 Task: Create a due date automation trigger when advanced on, on the monday of the week before a card is due add fields with custom field "Resume" set to a number lower or equal to 1 and greater or equal to 10 at 11:00 AM.
Action: Mouse moved to (901, 275)
Screenshot: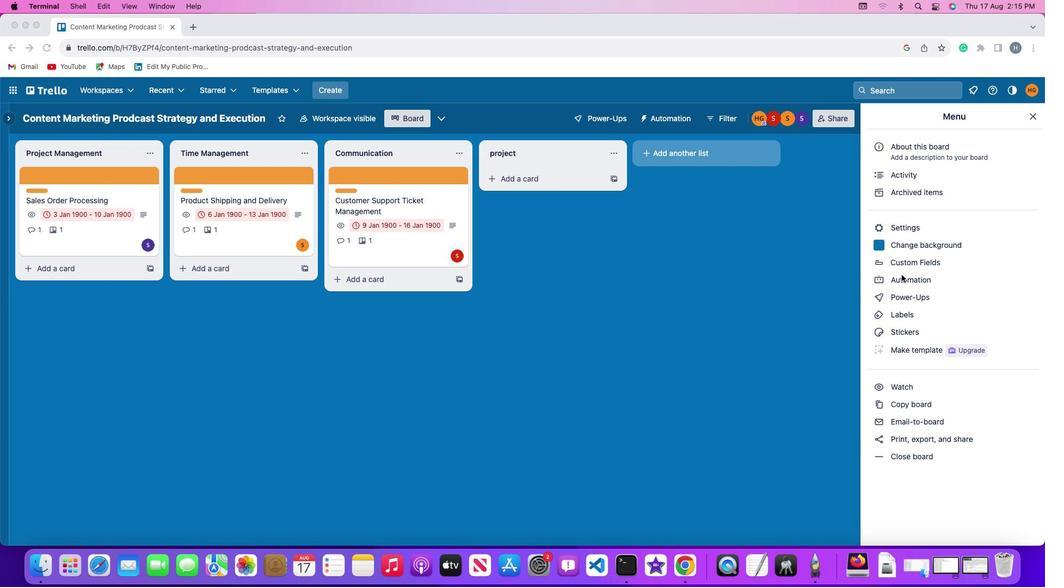 
Action: Mouse pressed left at (901, 275)
Screenshot: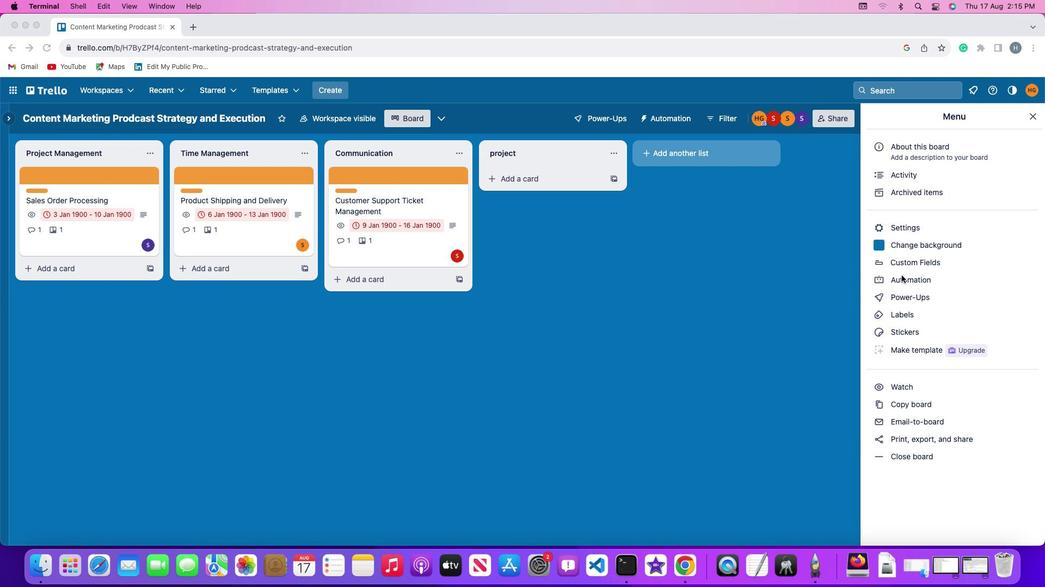 
Action: Mouse pressed left at (901, 275)
Screenshot: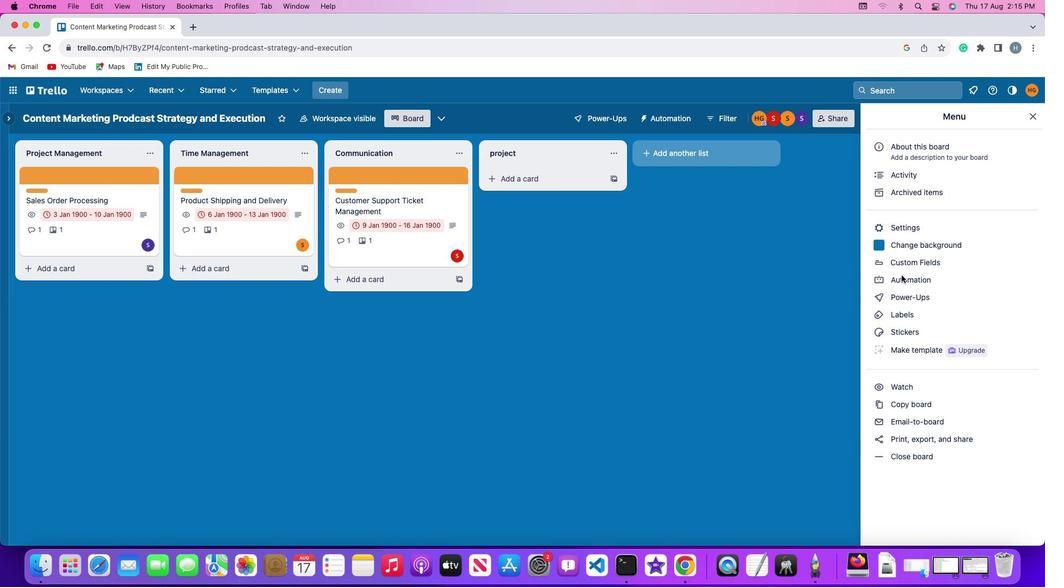 
Action: Mouse moved to (62, 255)
Screenshot: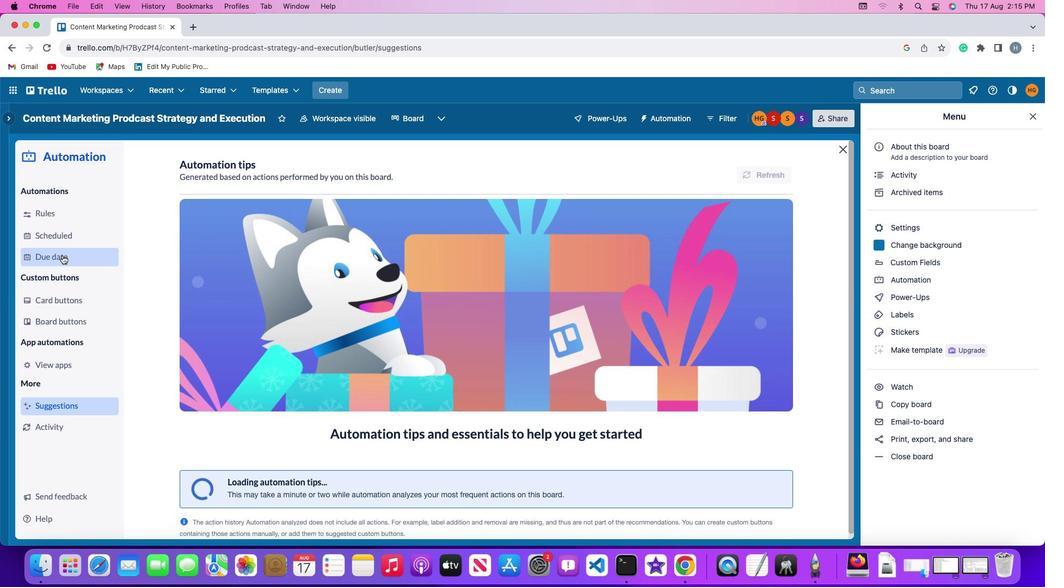 
Action: Mouse pressed left at (62, 255)
Screenshot: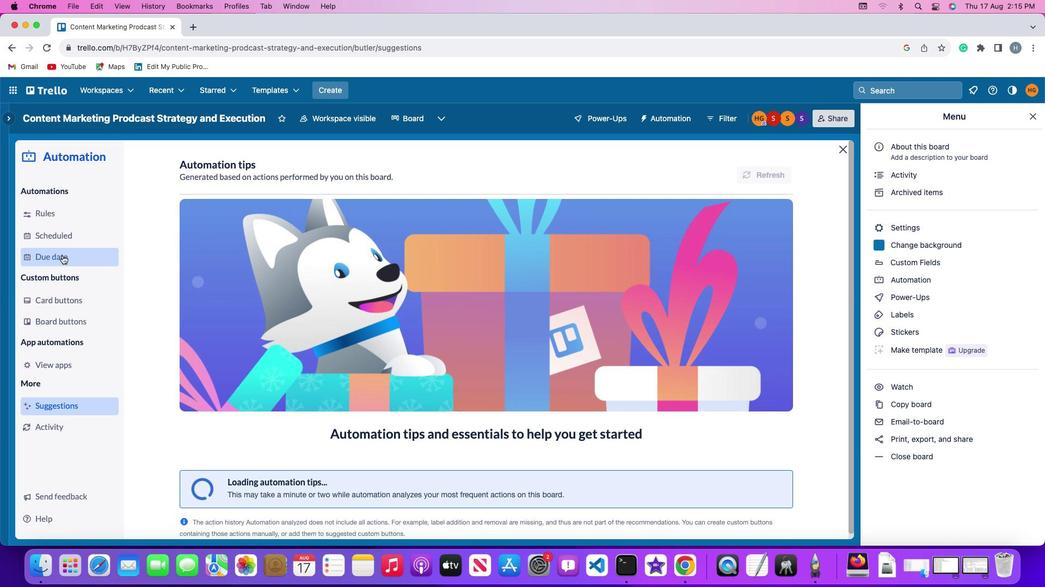 
Action: Mouse moved to (727, 166)
Screenshot: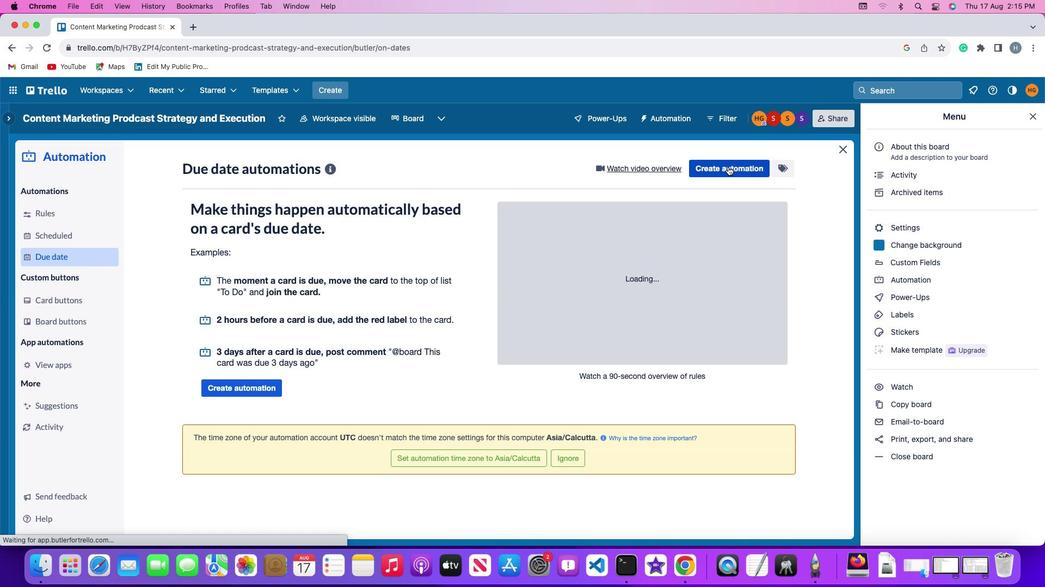 
Action: Mouse pressed left at (727, 166)
Screenshot: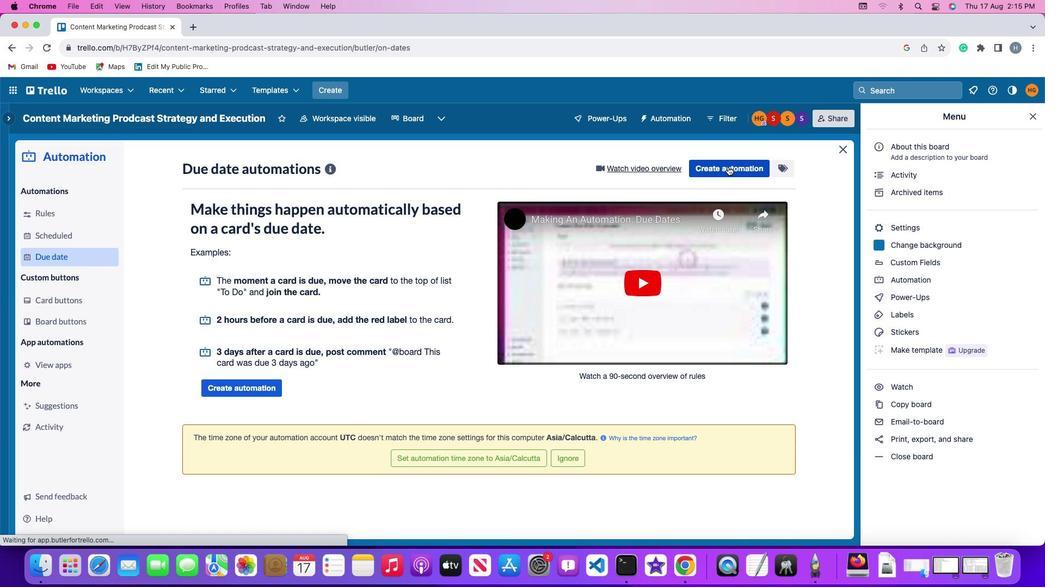 
Action: Mouse moved to (215, 275)
Screenshot: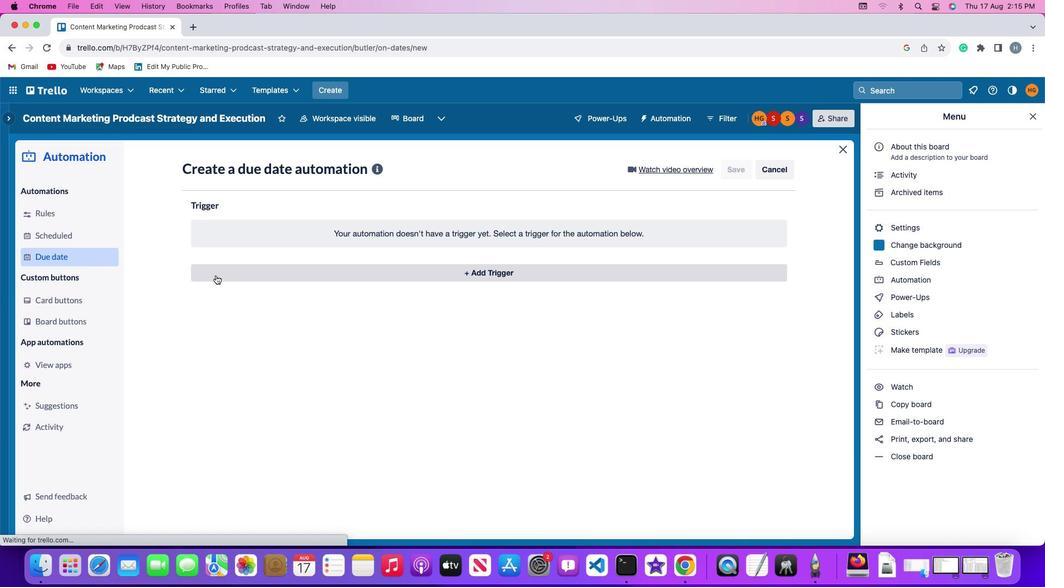 
Action: Mouse pressed left at (215, 275)
Screenshot: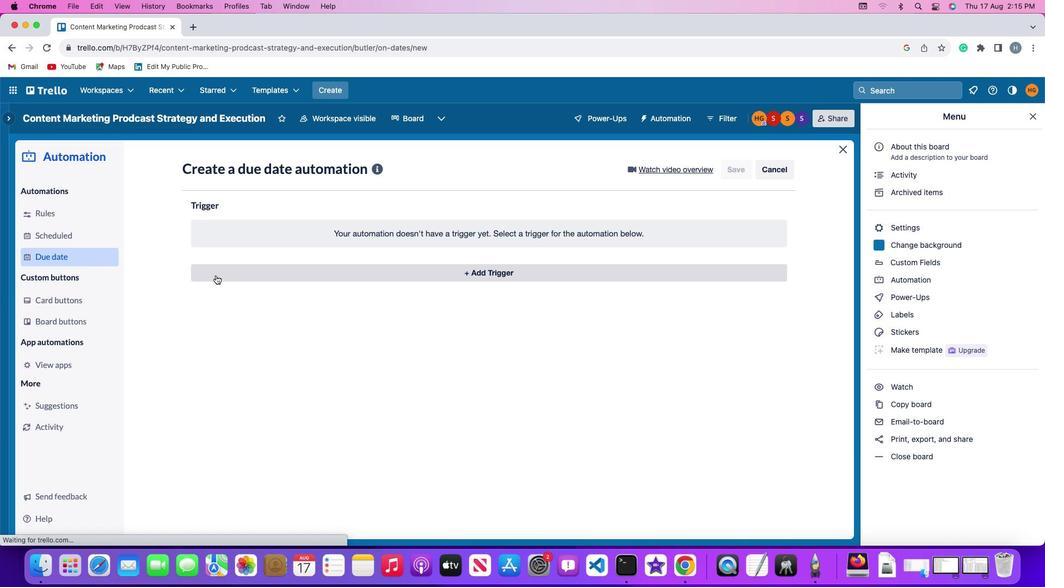
Action: Mouse moved to (240, 471)
Screenshot: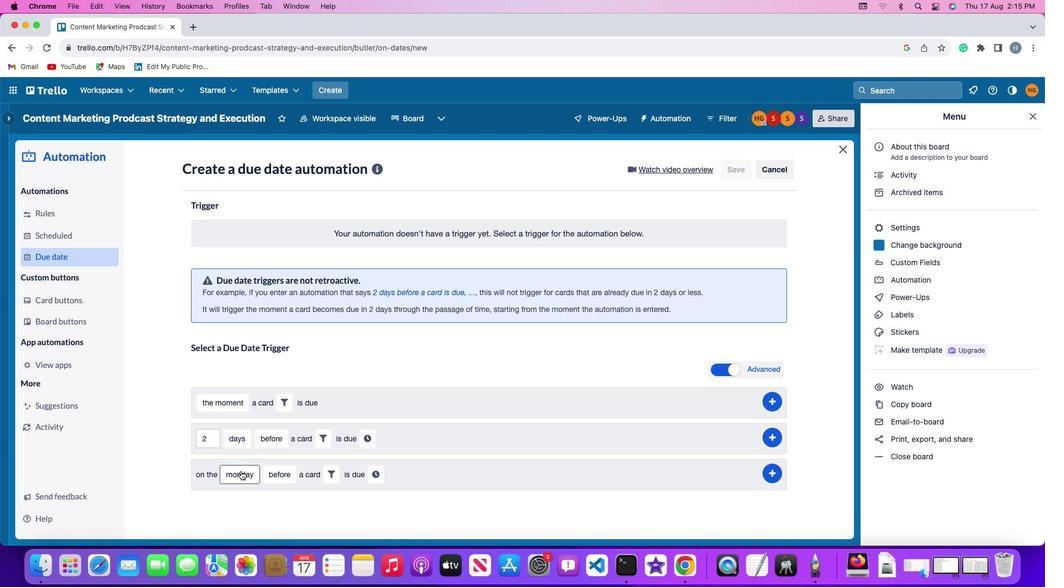 
Action: Mouse pressed left at (240, 471)
Screenshot: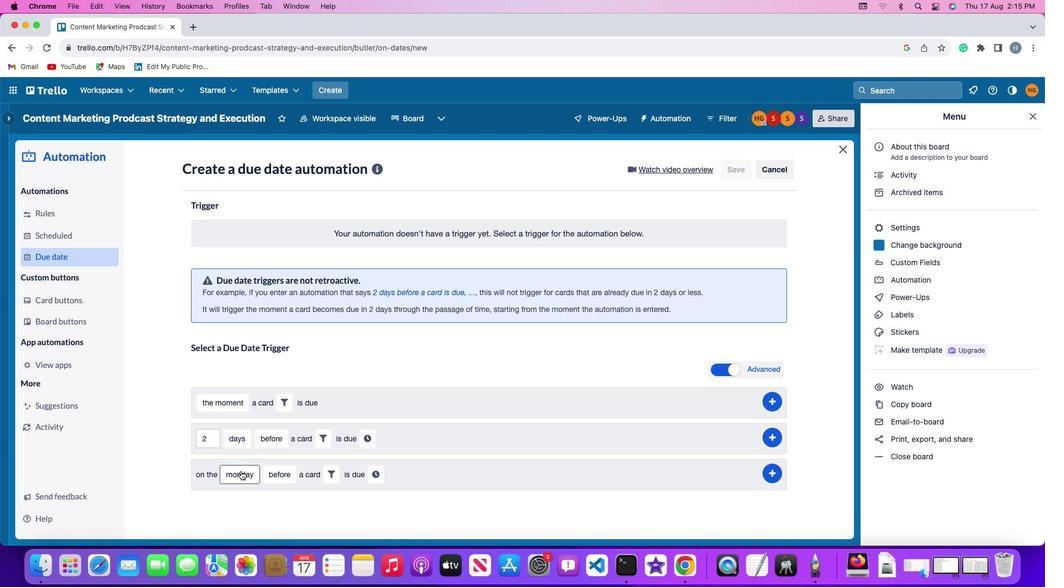 
Action: Mouse moved to (256, 322)
Screenshot: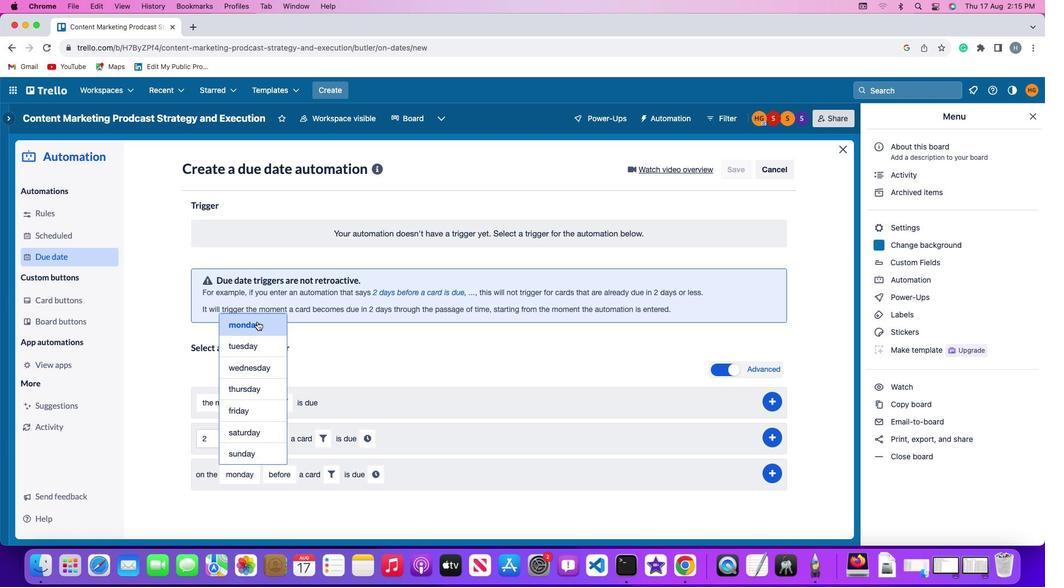 
Action: Mouse pressed left at (256, 322)
Screenshot: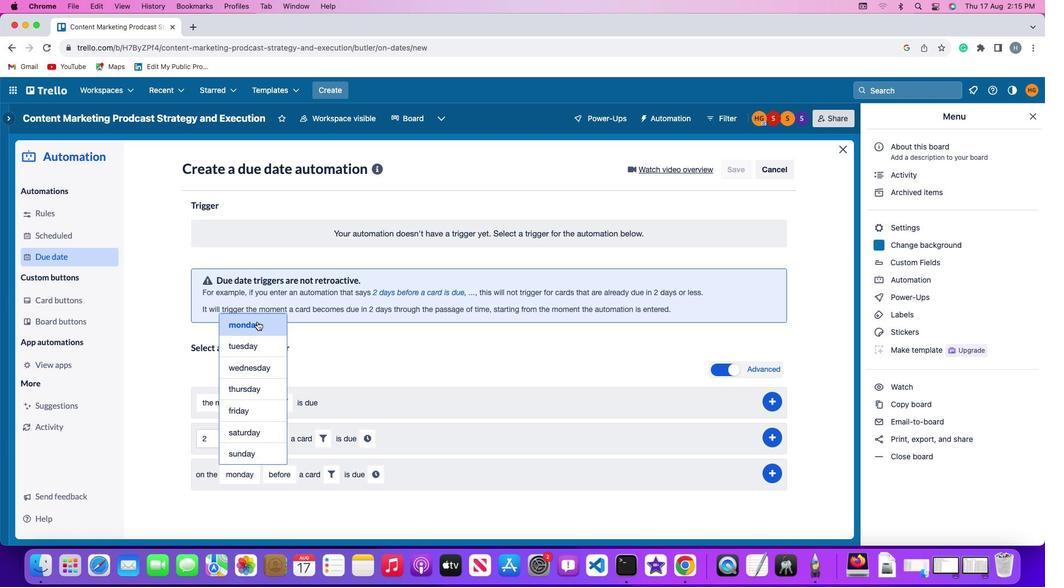 
Action: Mouse moved to (277, 476)
Screenshot: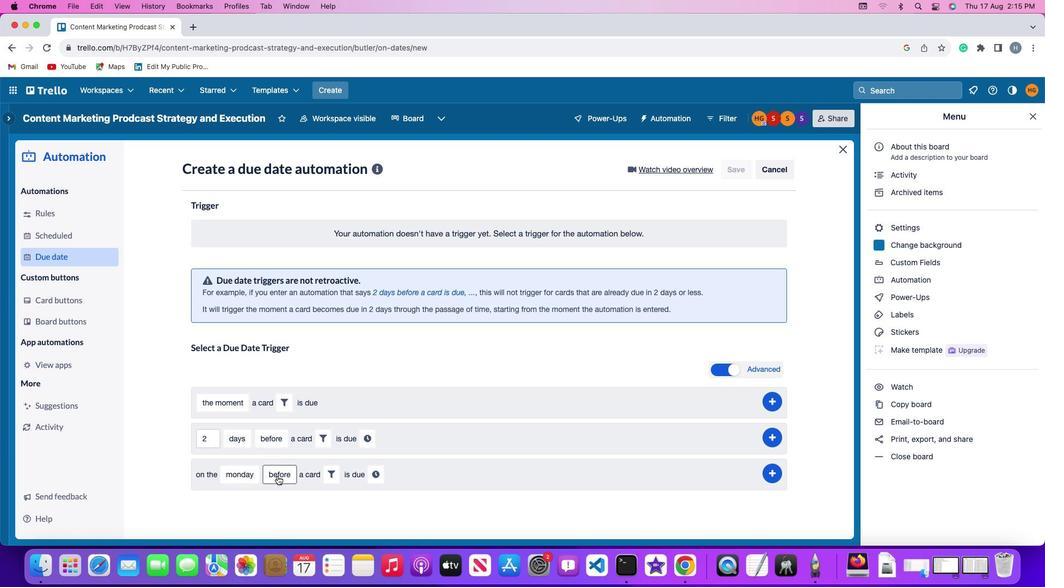 
Action: Mouse pressed left at (277, 476)
Screenshot: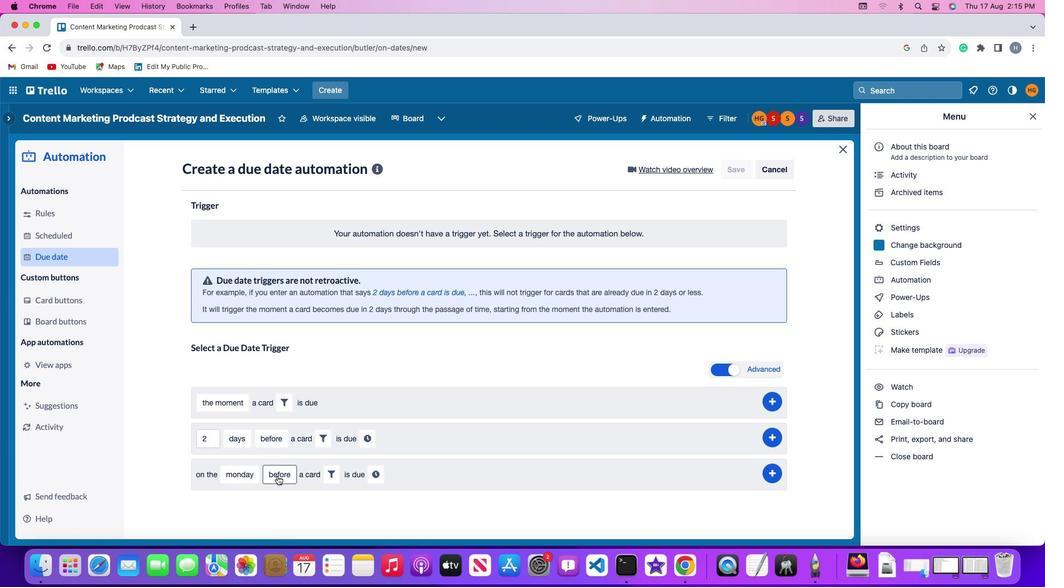 
Action: Mouse moved to (287, 451)
Screenshot: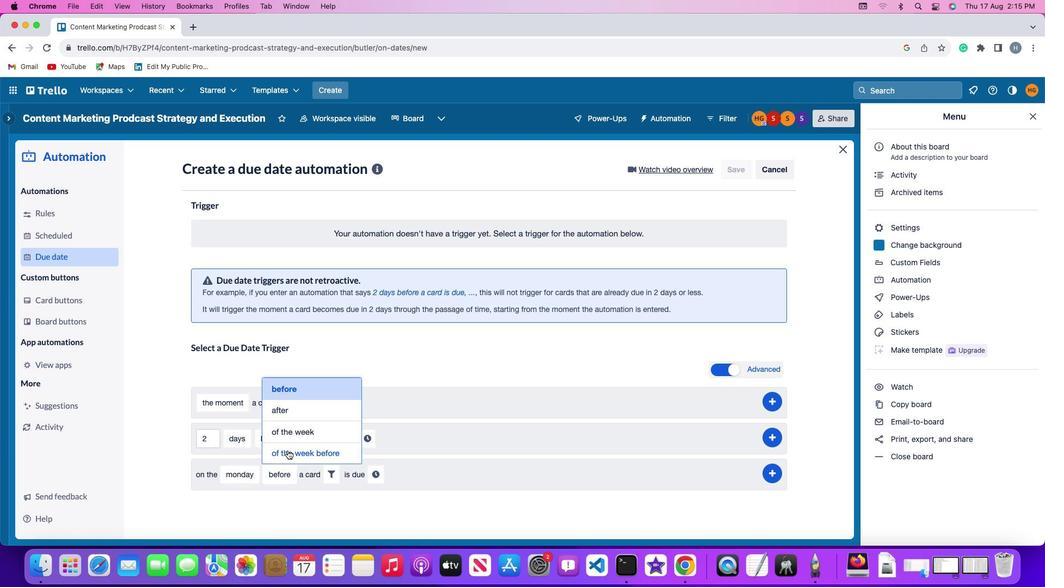 
Action: Mouse pressed left at (287, 451)
Screenshot: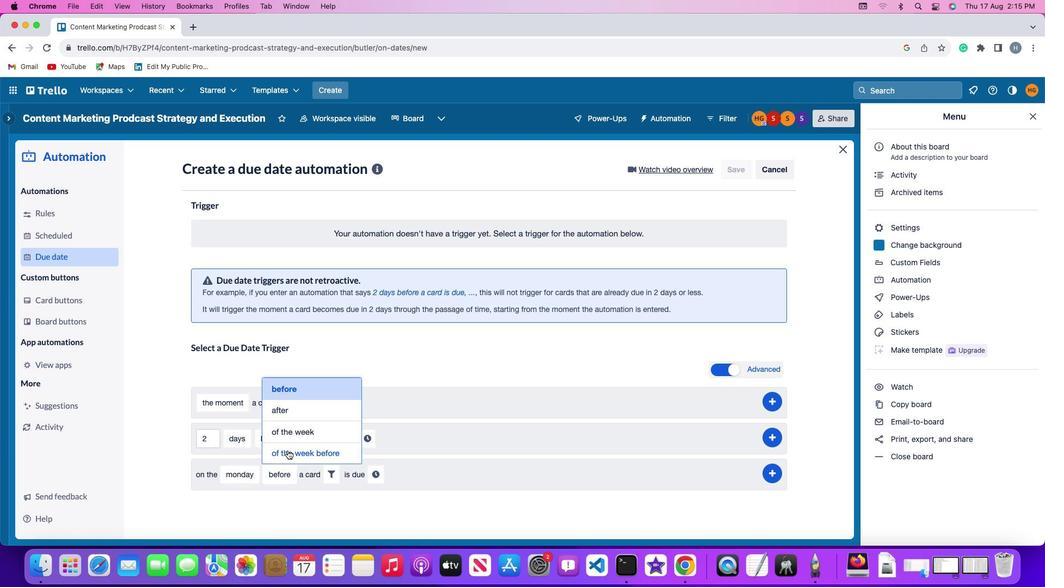 
Action: Mouse moved to (384, 475)
Screenshot: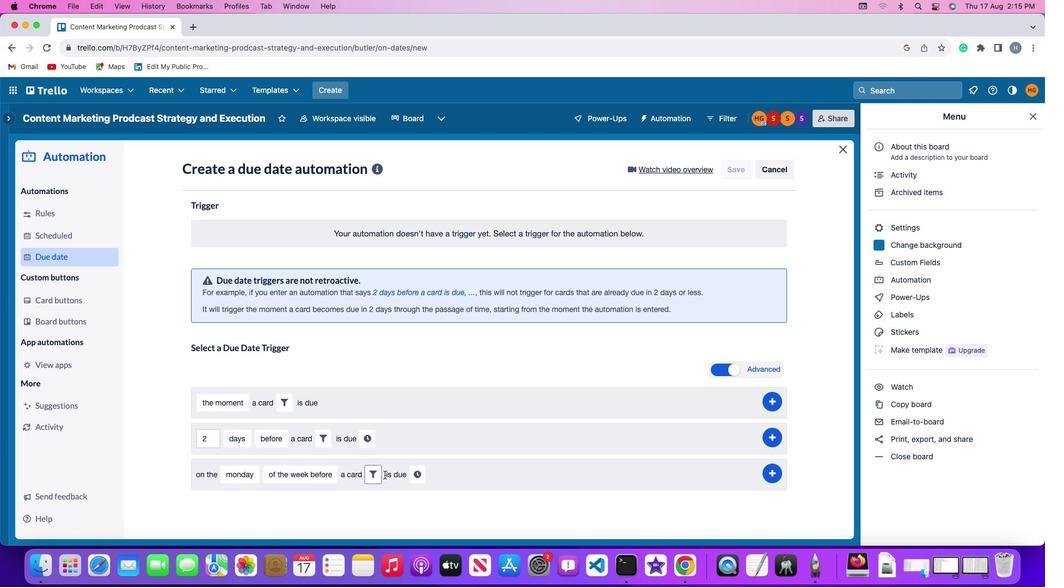 
Action: Mouse pressed left at (384, 475)
Screenshot: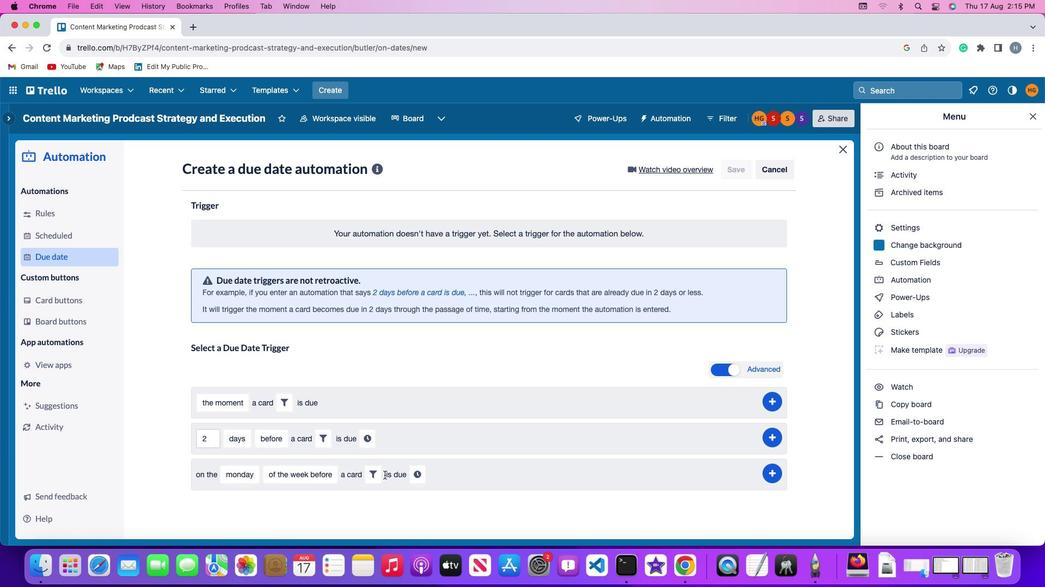 
Action: Mouse moved to (373, 476)
Screenshot: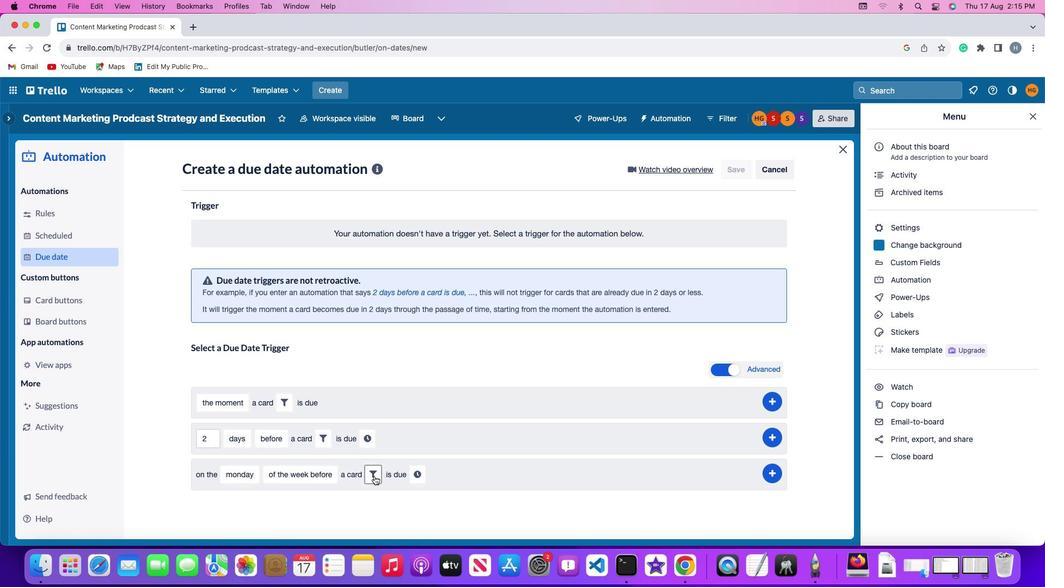 
Action: Mouse pressed left at (373, 476)
Screenshot: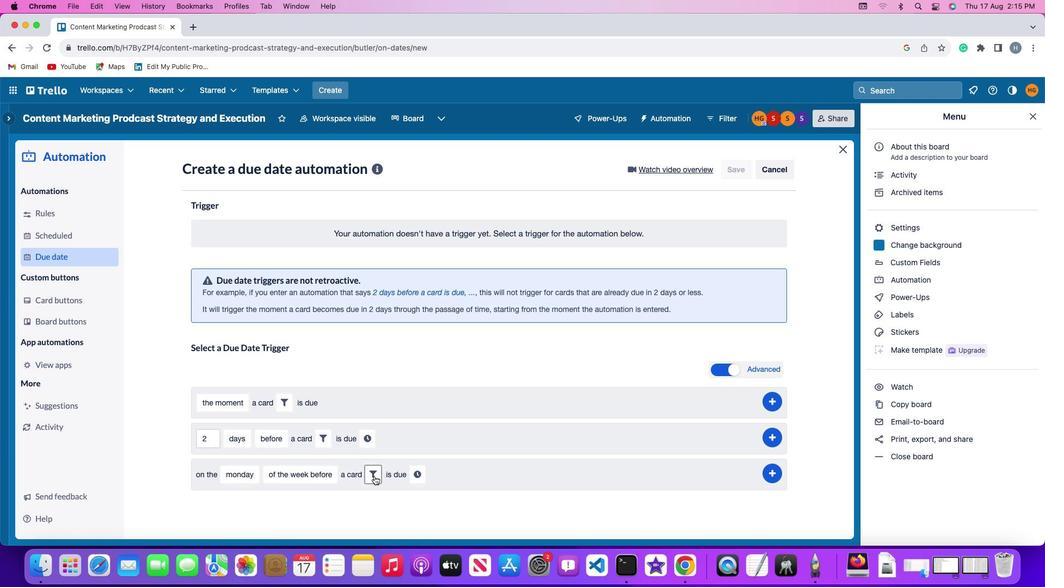 
Action: Mouse moved to (556, 504)
Screenshot: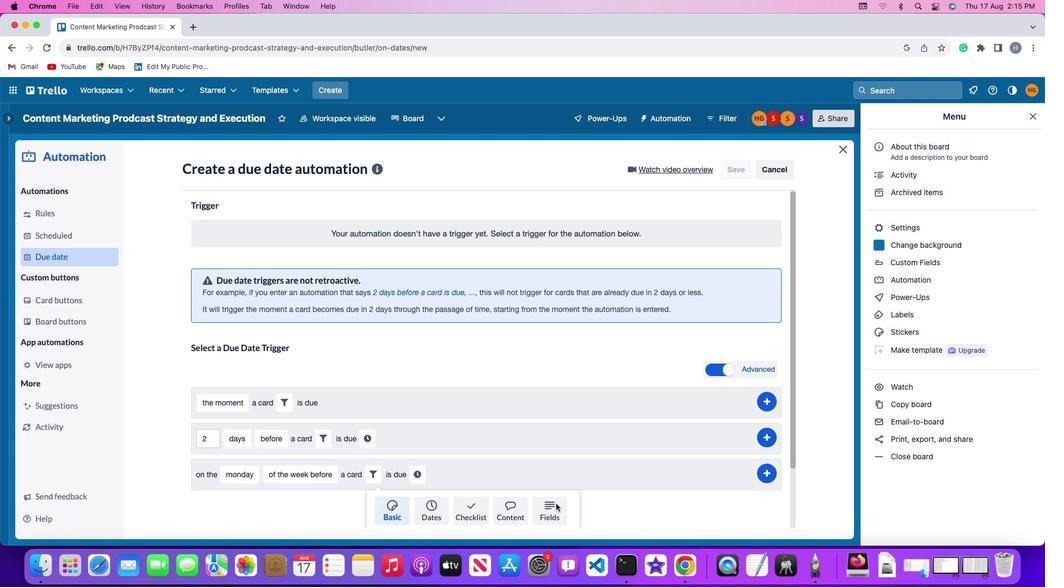 
Action: Mouse pressed left at (556, 504)
Screenshot: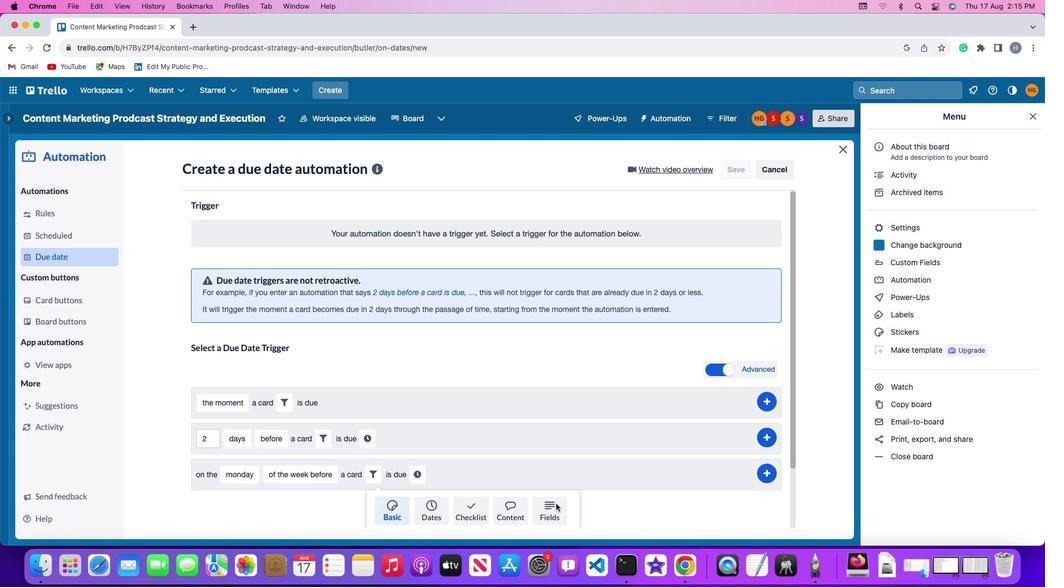 
Action: Mouse moved to (311, 498)
Screenshot: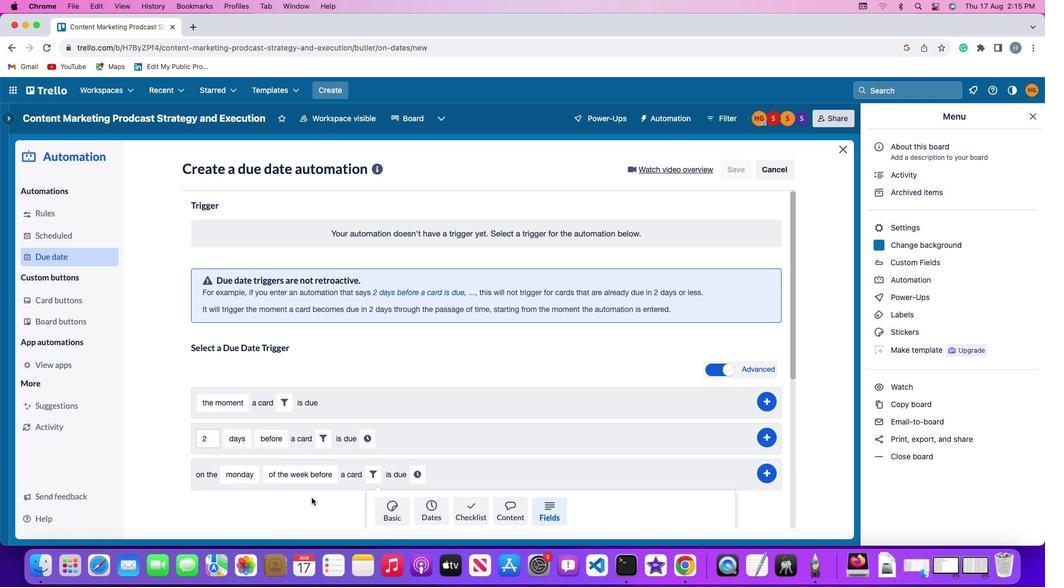 
Action: Mouse scrolled (311, 498) with delta (0, 0)
Screenshot: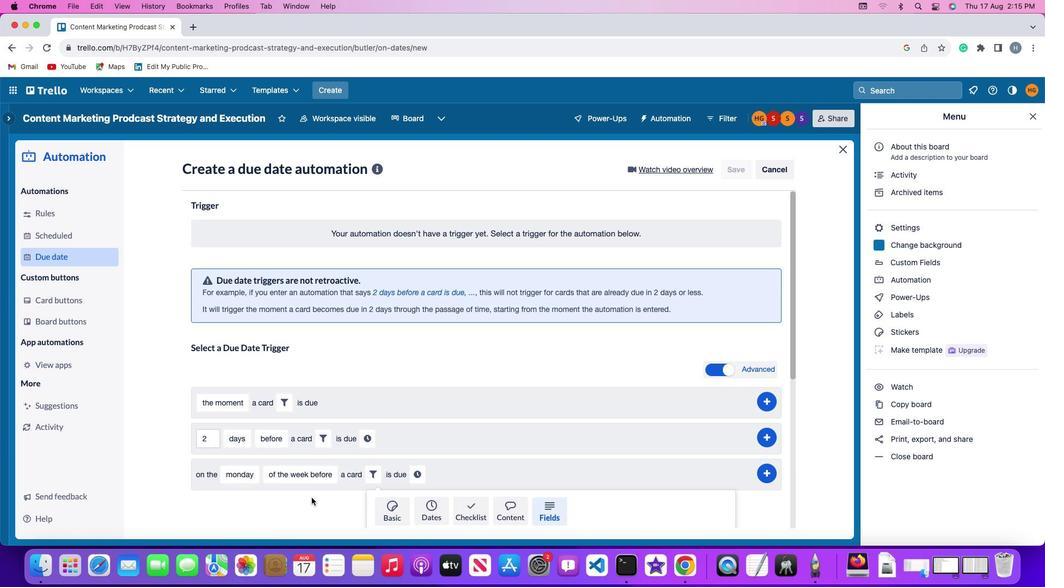 
Action: Mouse moved to (311, 498)
Screenshot: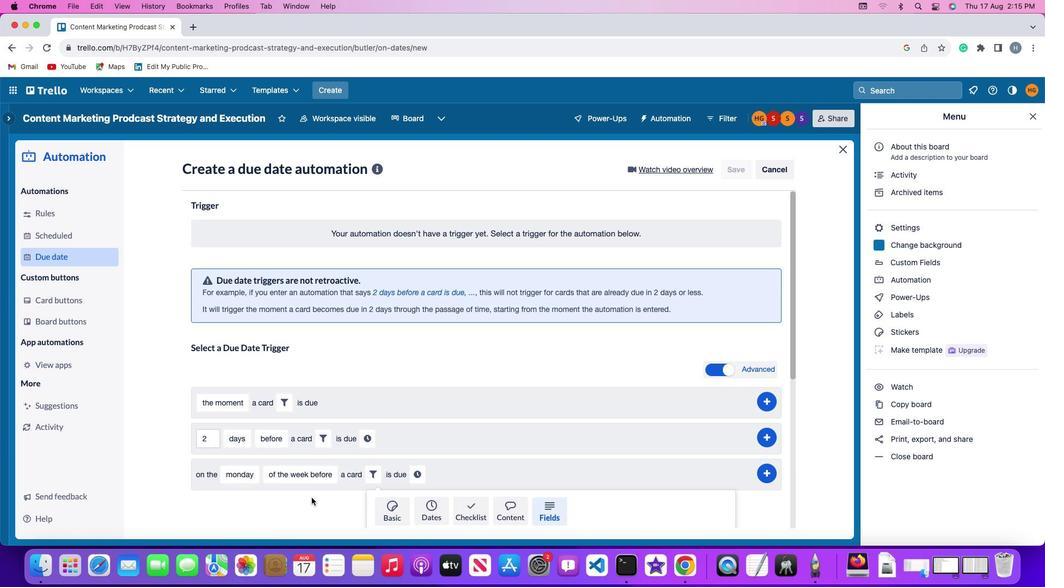
Action: Mouse scrolled (311, 498) with delta (0, 0)
Screenshot: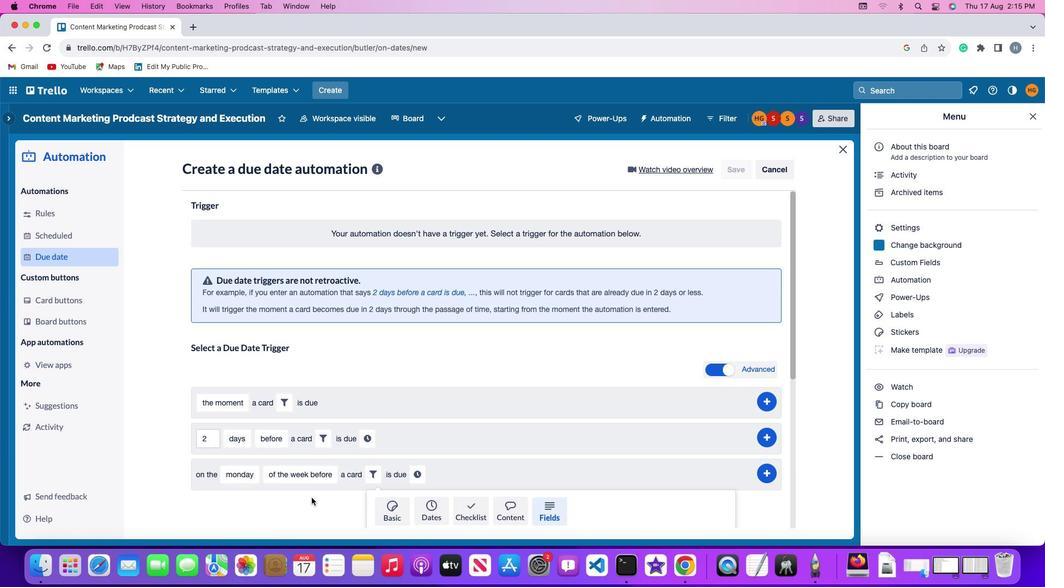 
Action: Mouse scrolled (311, 498) with delta (0, -2)
Screenshot: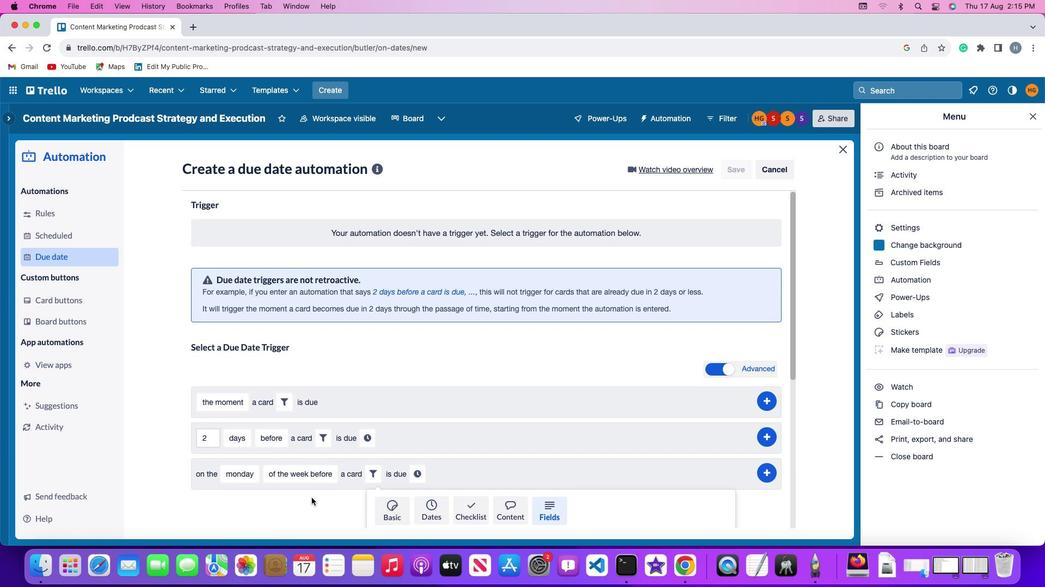 
Action: Mouse scrolled (311, 498) with delta (0, -2)
Screenshot: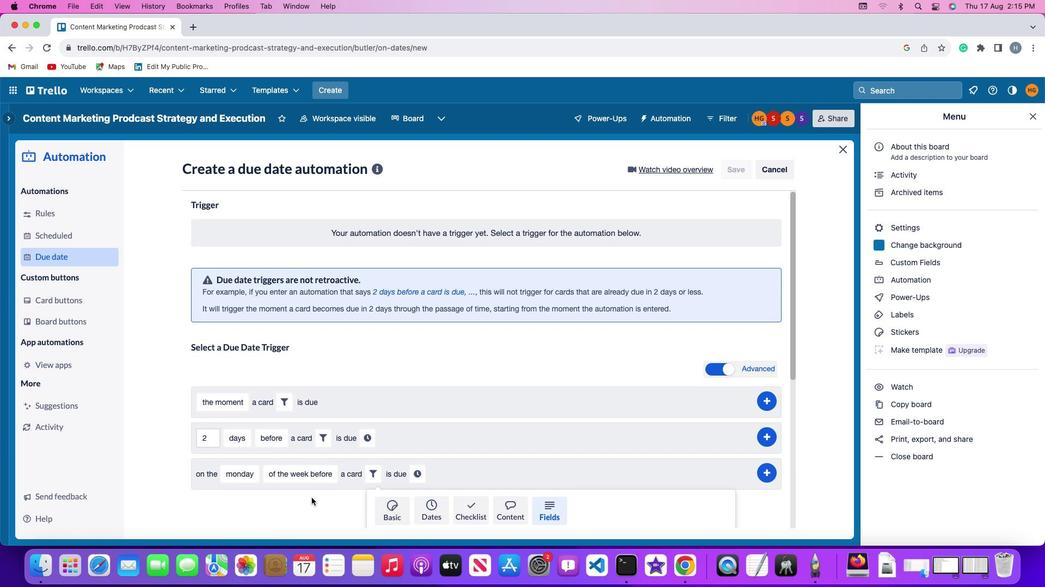 
Action: Mouse scrolled (311, 498) with delta (0, -3)
Screenshot: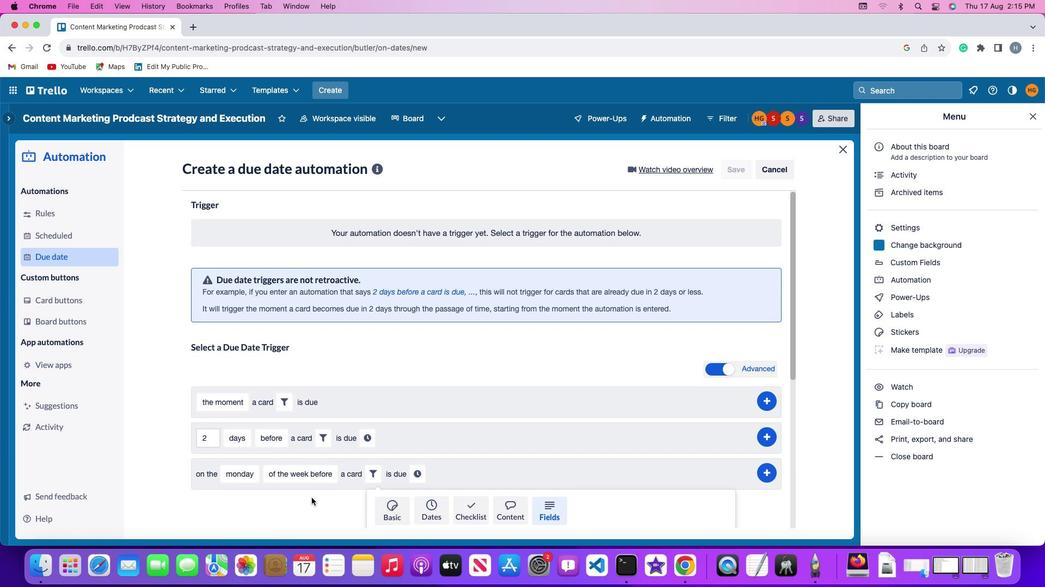 
Action: Mouse moved to (310, 497)
Screenshot: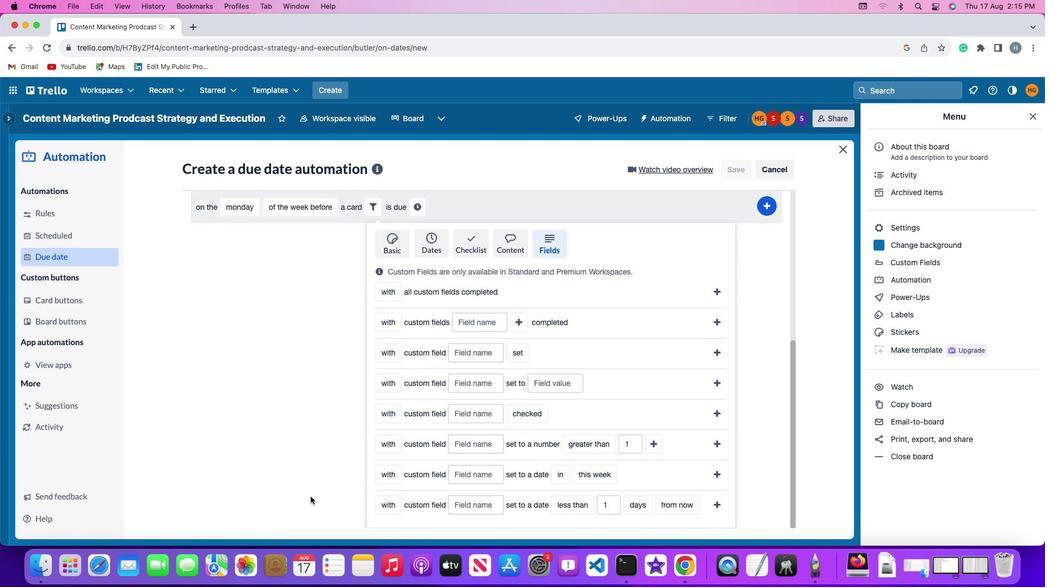 
Action: Mouse scrolled (310, 497) with delta (0, 0)
Screenshot: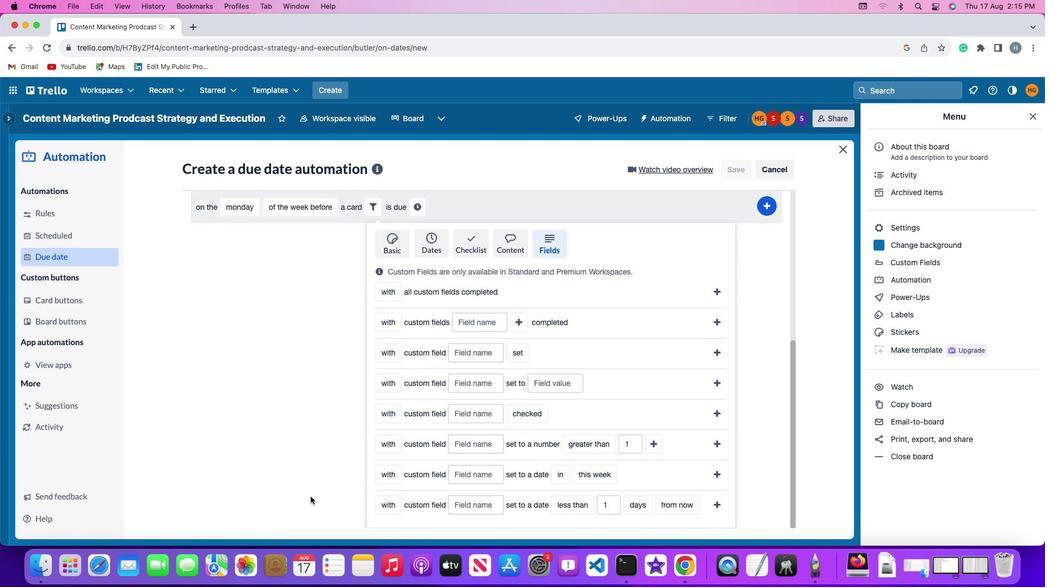 
Action: Mouse moved to (310, 496)
Screenshot: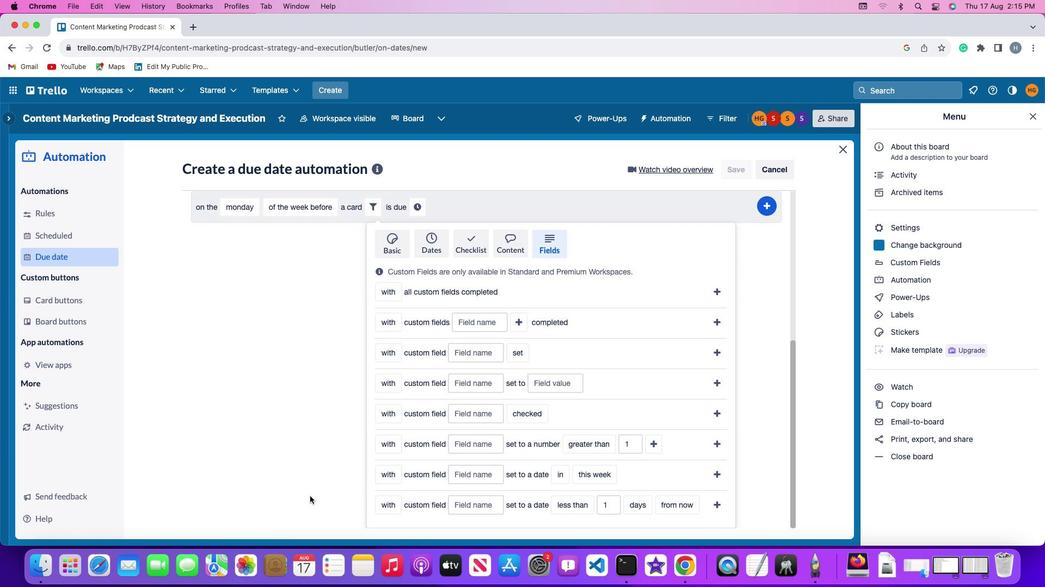 
Action: Mouse scrolled (310, 496) with delta (0, 0)
Screenshot: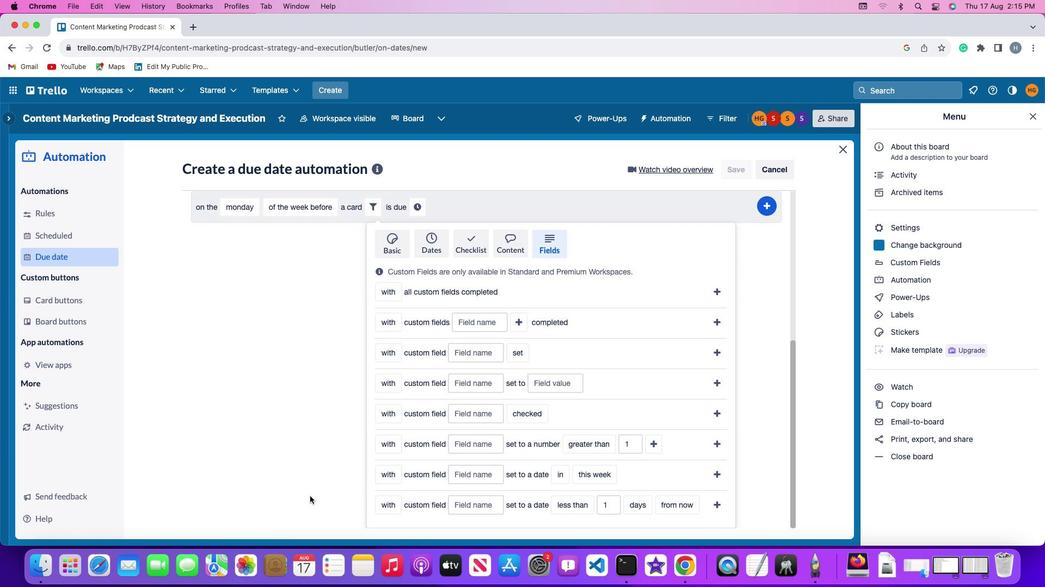 
Action: Mouse moved to (310, 496)
Screenshot: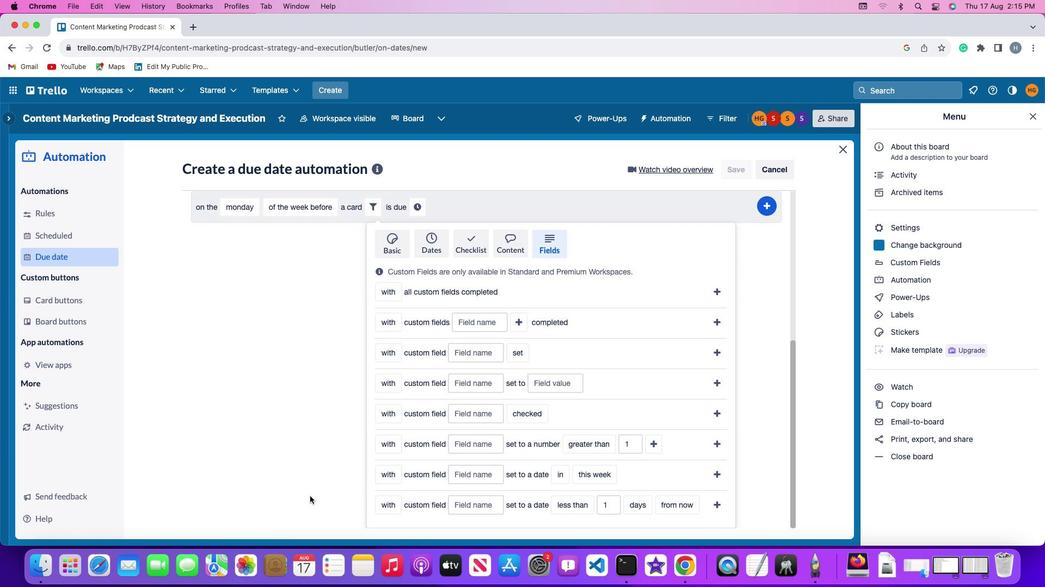 
Action: Mouse scrolled (310, 496) with delta (0, -1)
Screenshot: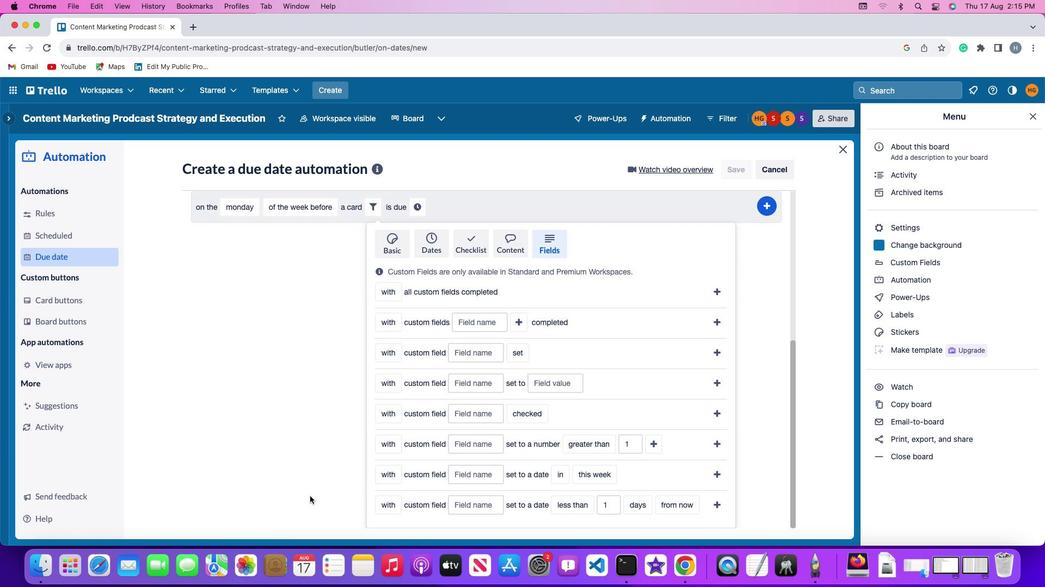 
Action: Mouse scrolled (310, 496) with delta (0, -2)
Screenshot: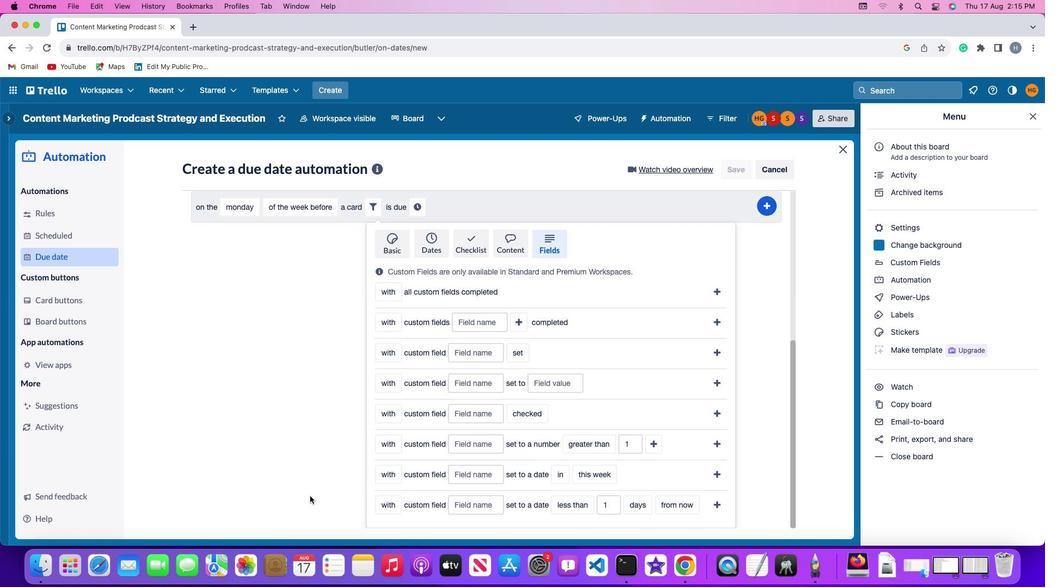 
Action: Mouse scrolled (310, 496) with delta (0, -3)
Screenshot: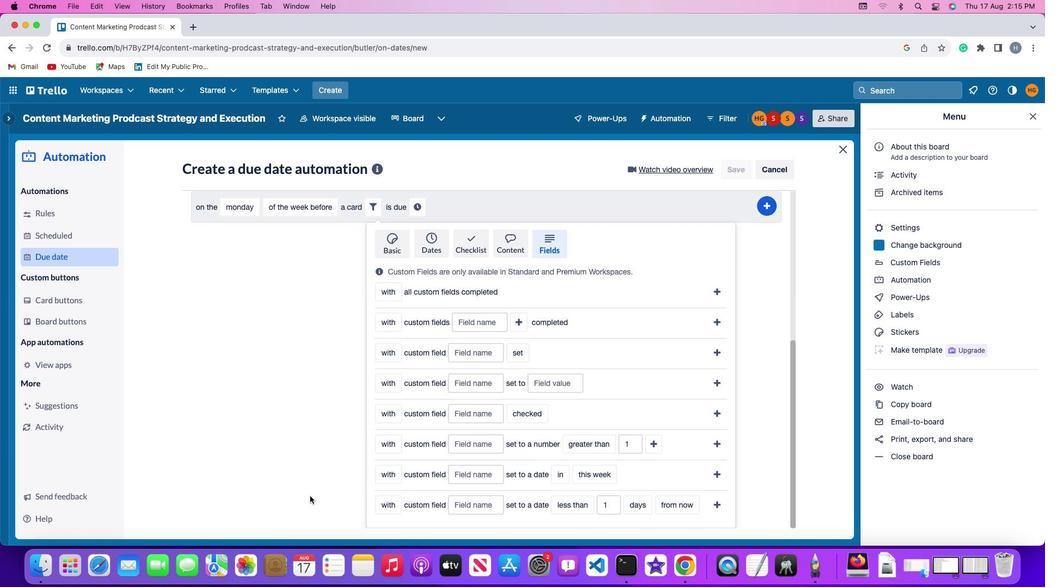 
Action: Mouse scrolled (310, 496) with delta (0, -3)
Screenshot: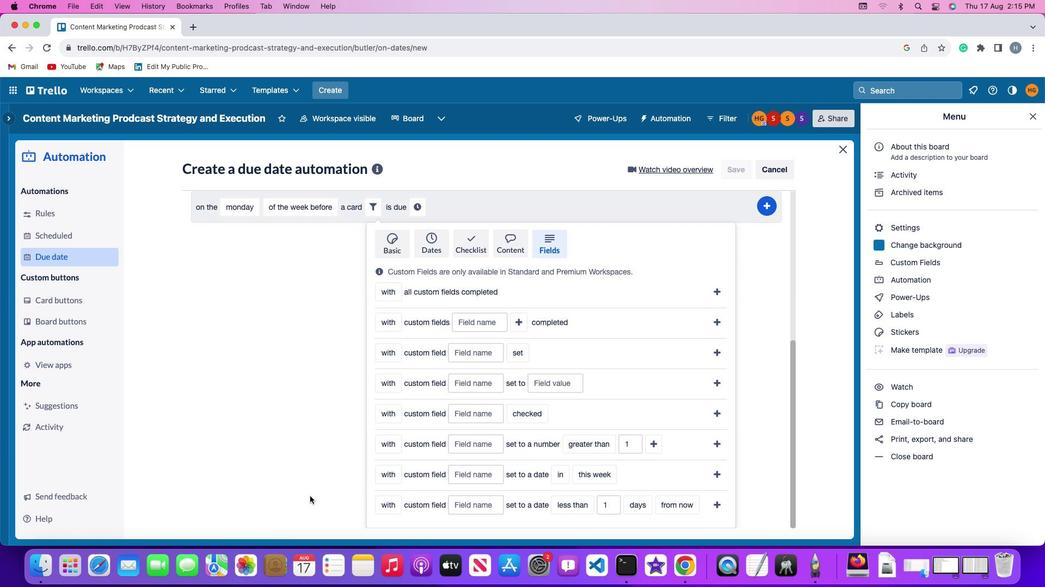 
Action: Mouse moved to (381, 451)
Screenshot: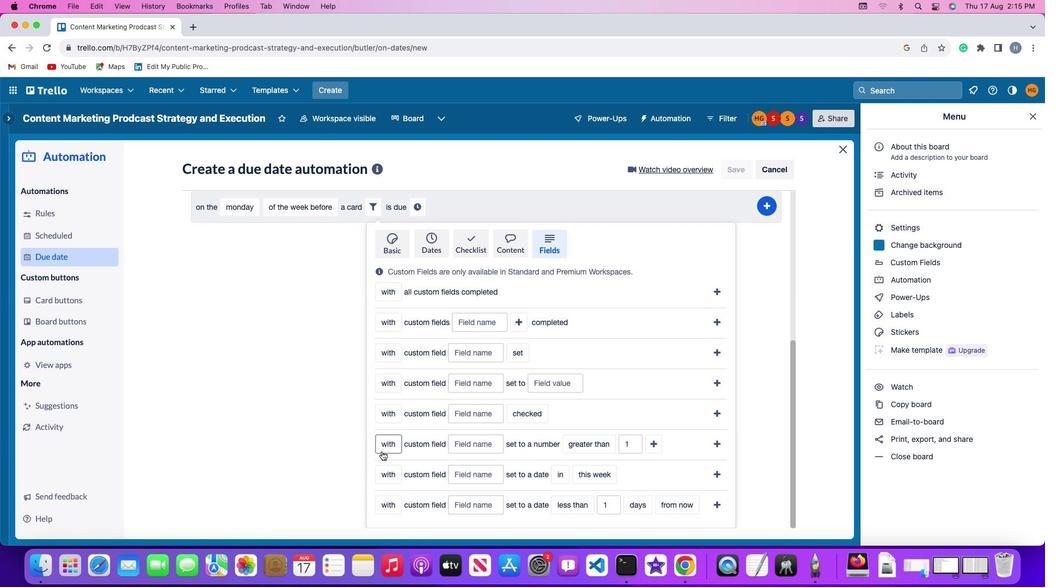 
Action: Mouse pressed left at (381, 451)
Screenshot: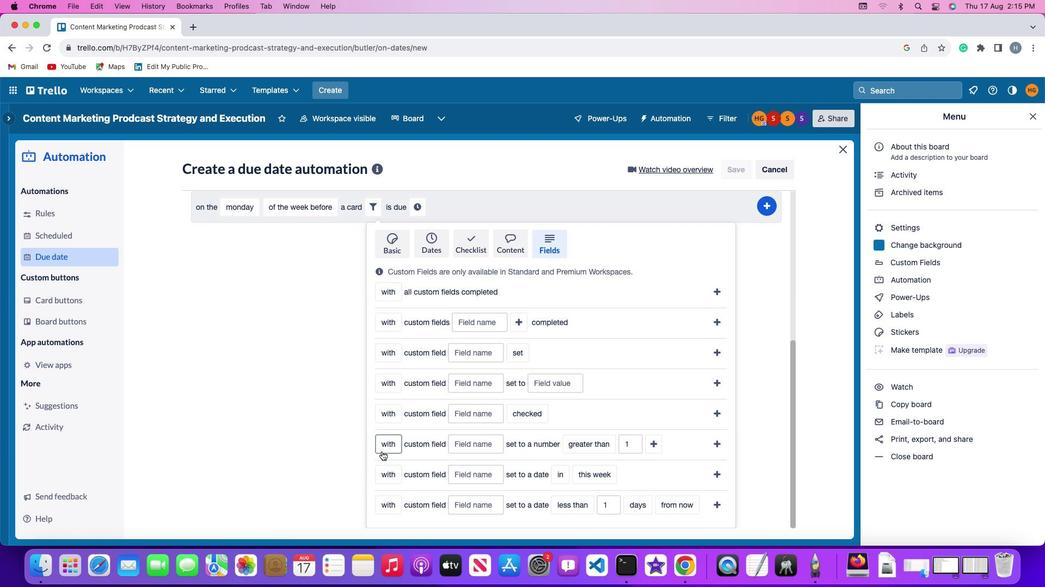
Action: Mouse moved to (392, 468)
Screenshot: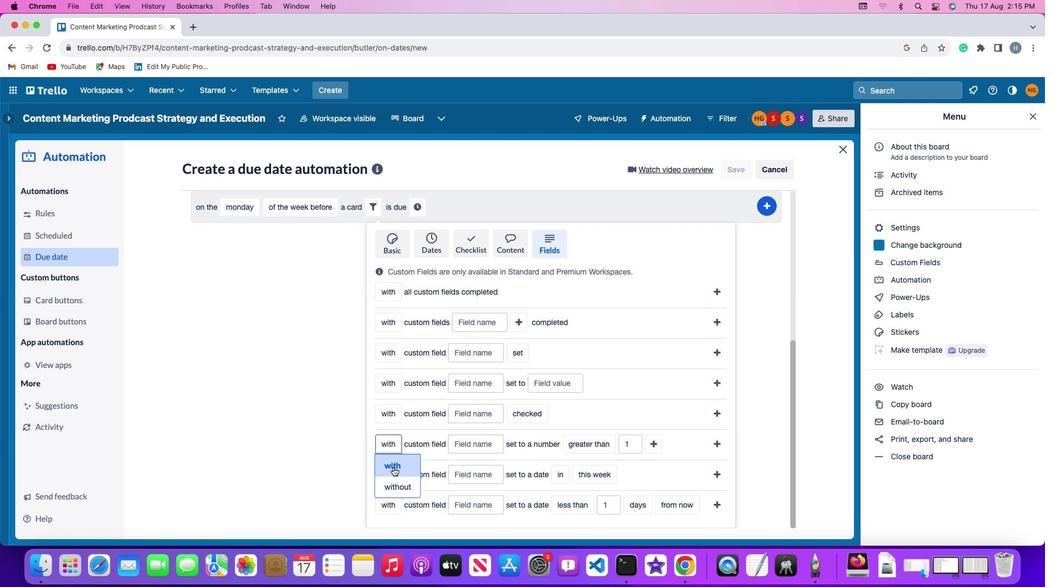 
Action: Mouse pressed left at (392, 468)
Screenshot: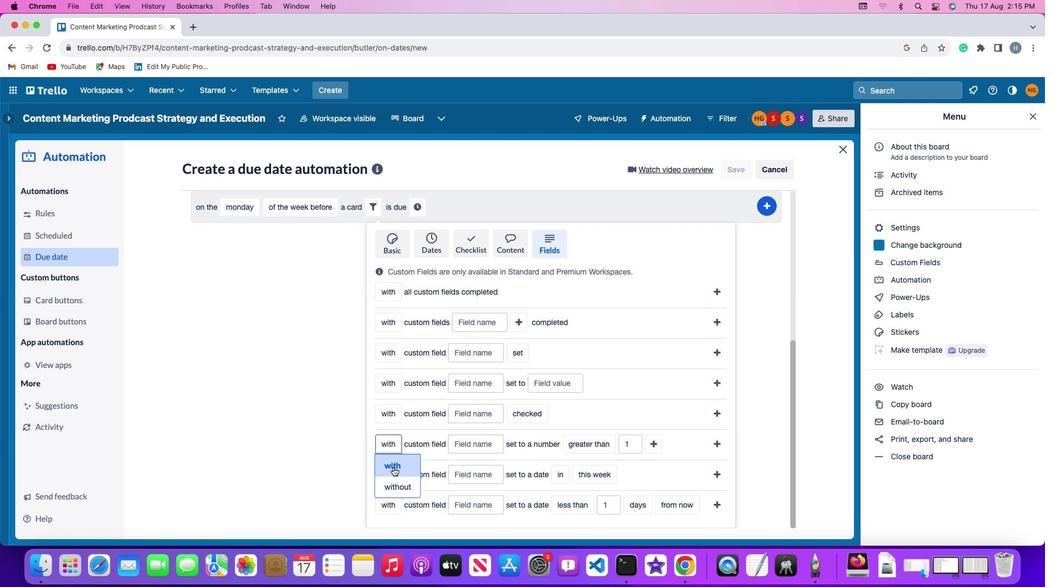 
Action: Mouse moved to (483, 445)
Screenshot: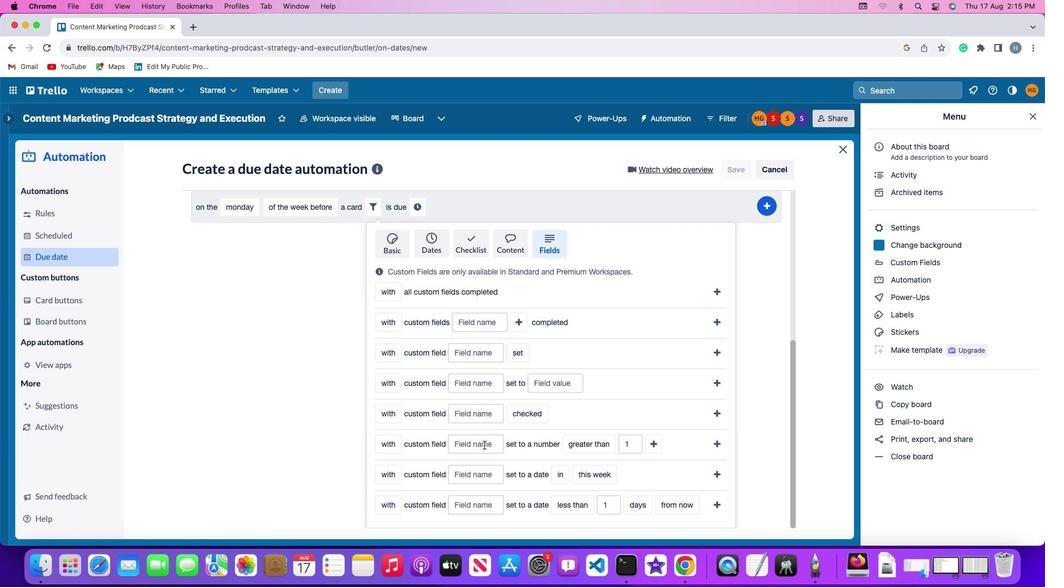 
Action: Mouse pressed left at (483, 445)
Screenshot: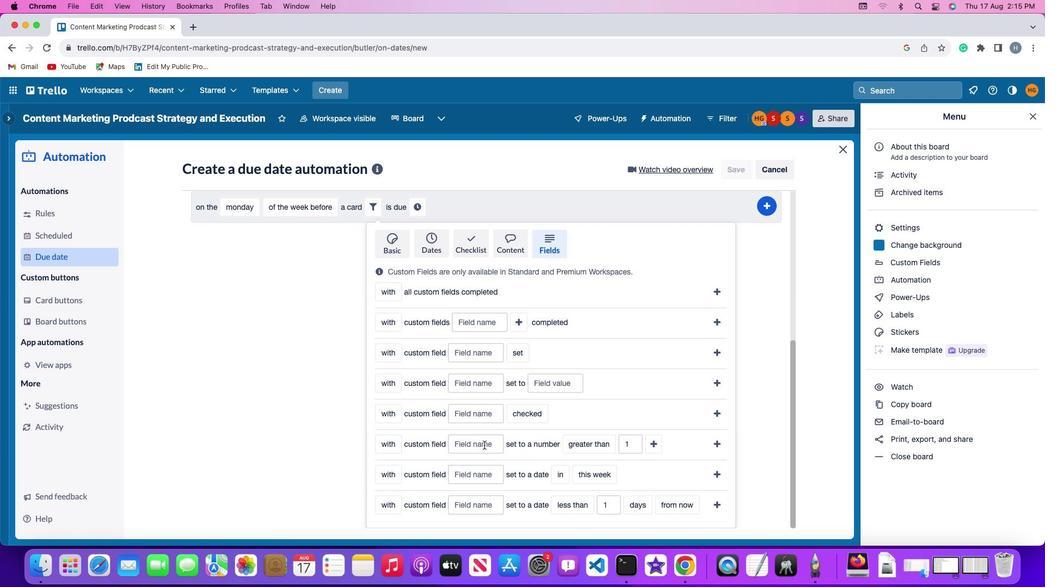 
Action: Mouse moved to (484, 445)
Screenshot: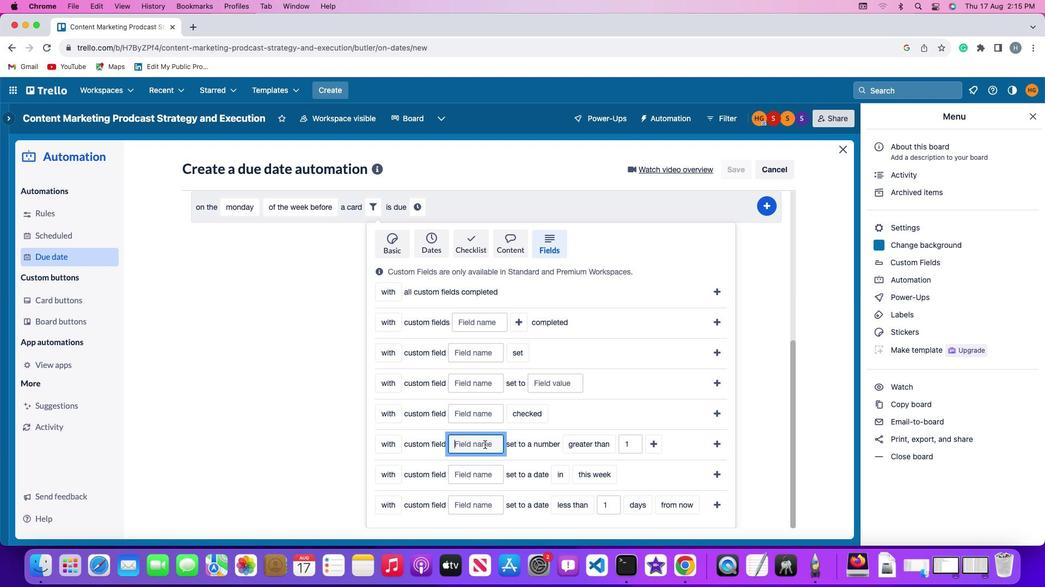 
Action: Key pressed Key.shift'R''e''s''u''m''e'
Screenshot: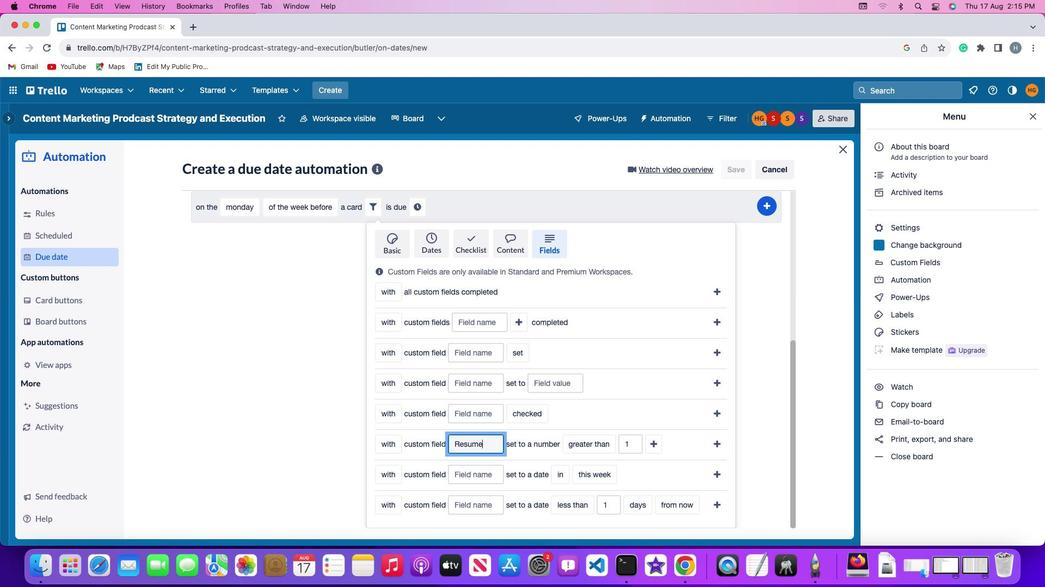 
Action: Mouse moved to (578, 443)
Screenshot: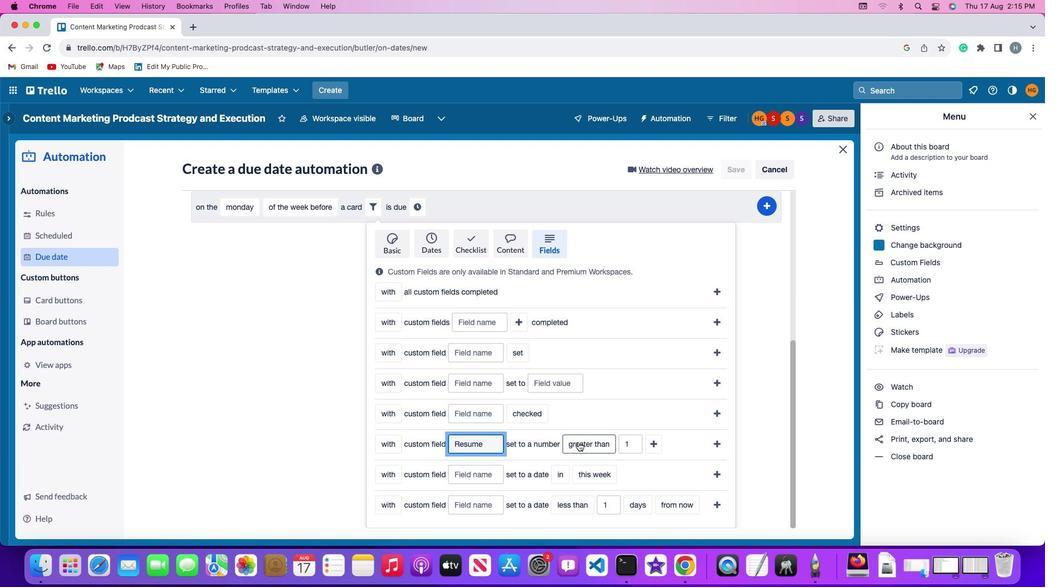 
Action: Mouse pressed left at (578, 443)
Screenshot: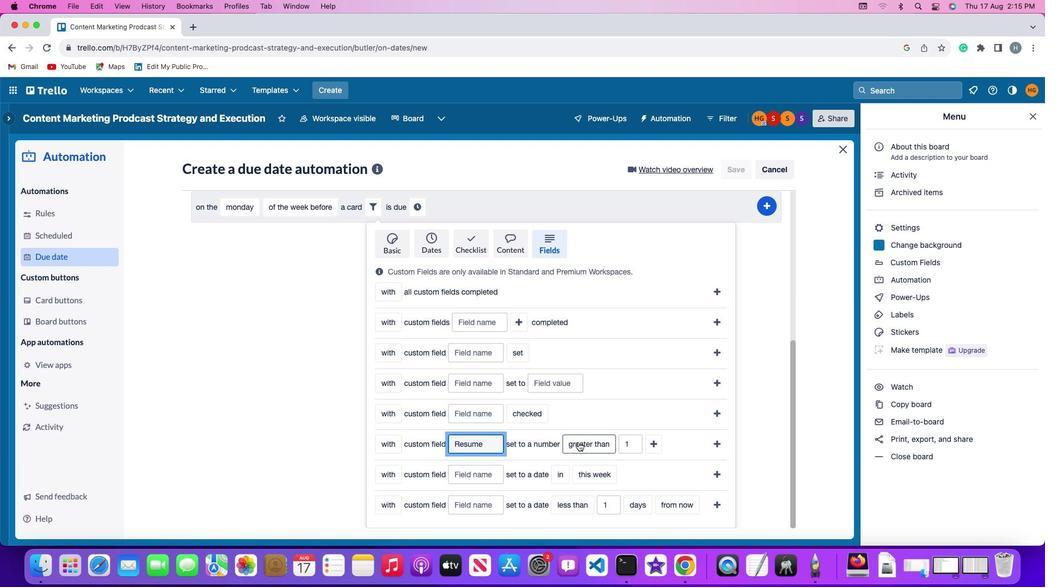 
Action: Mouse moved to (584, 421)
Screenshot: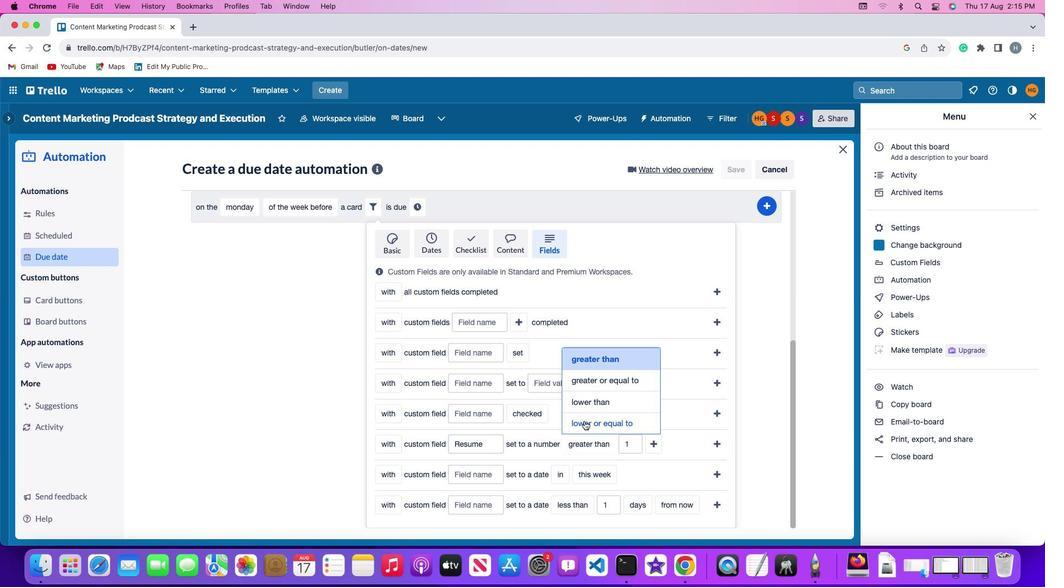 
Action: Mouse pressed left at (584, 421)
Screenshot: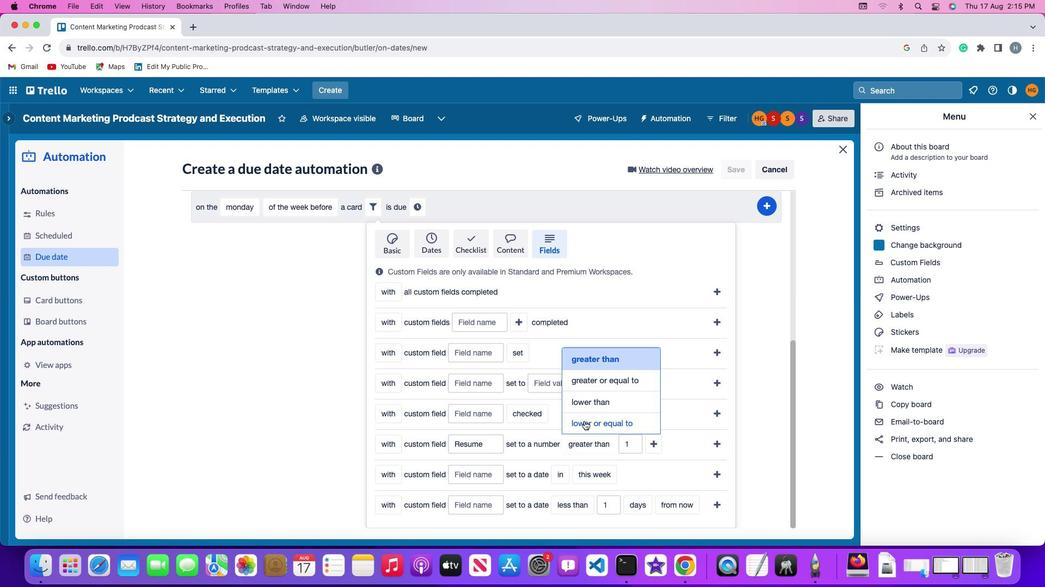 
Action: Mouse moved to (646, 441)
Screenshot: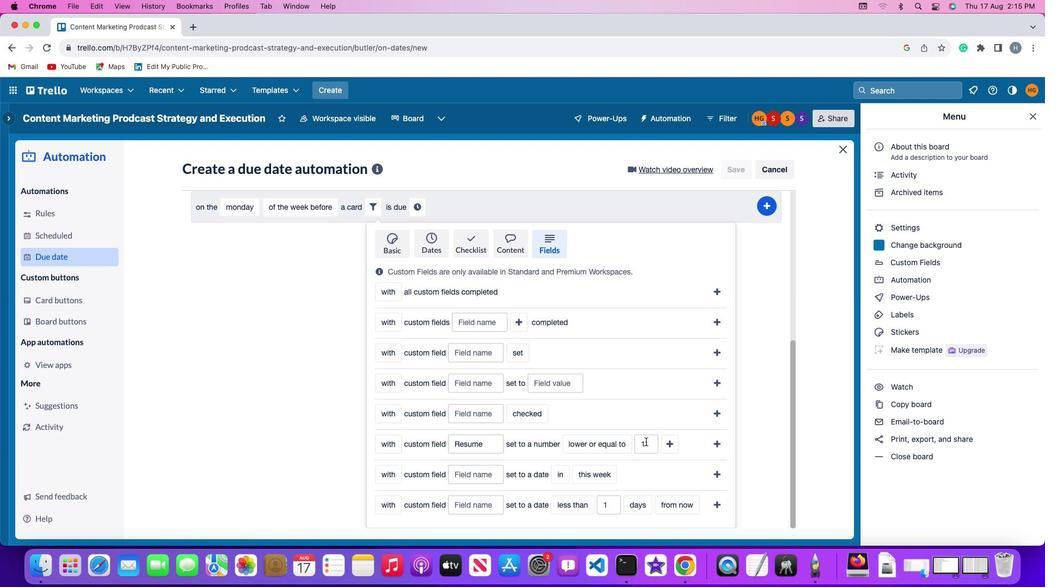 
Action: Mouse pressed left at (646, 441)
Screenshot: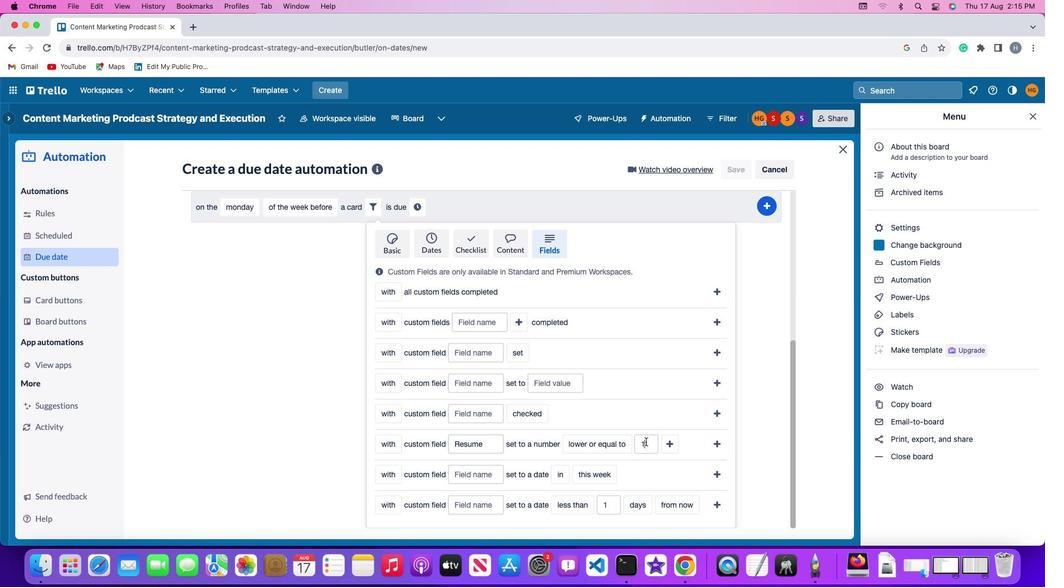 
Action: Mouse moved to (646, 441)
Screenshot: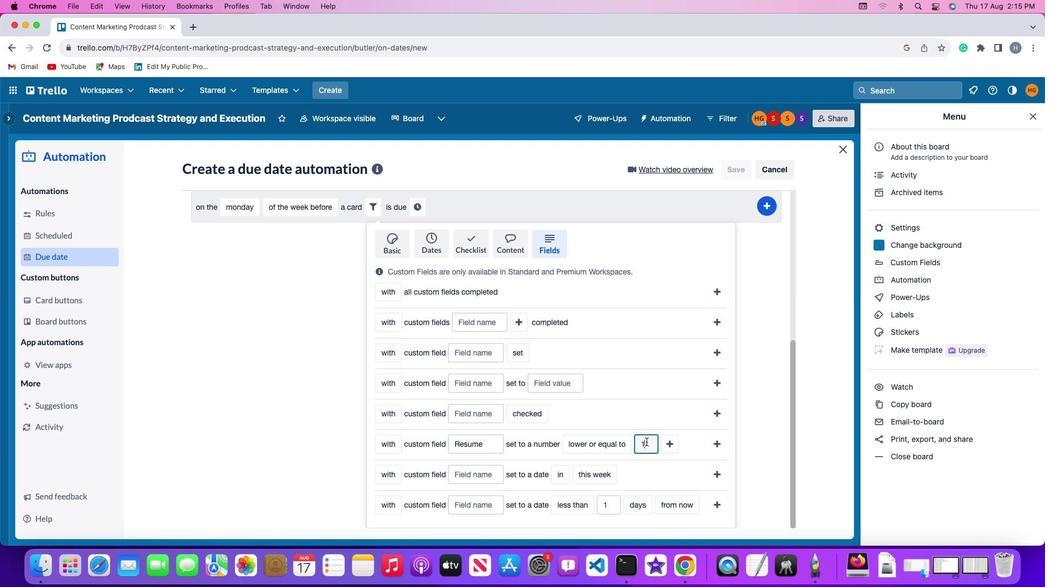 
Action: Key pressed Key.backspace'1'
Screenshot: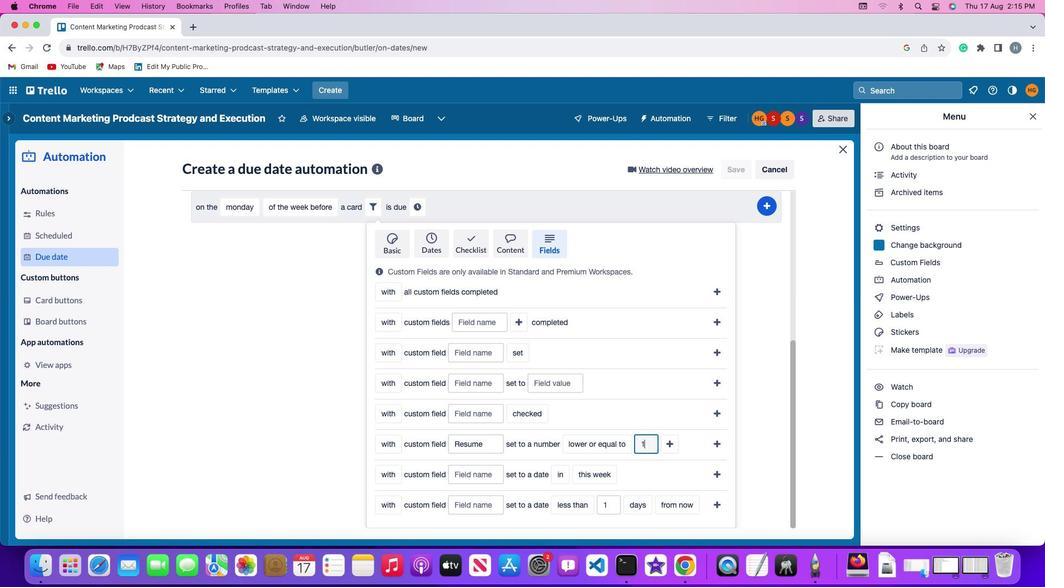 
Action: Mouse moved to (670, 441)
Screenshot: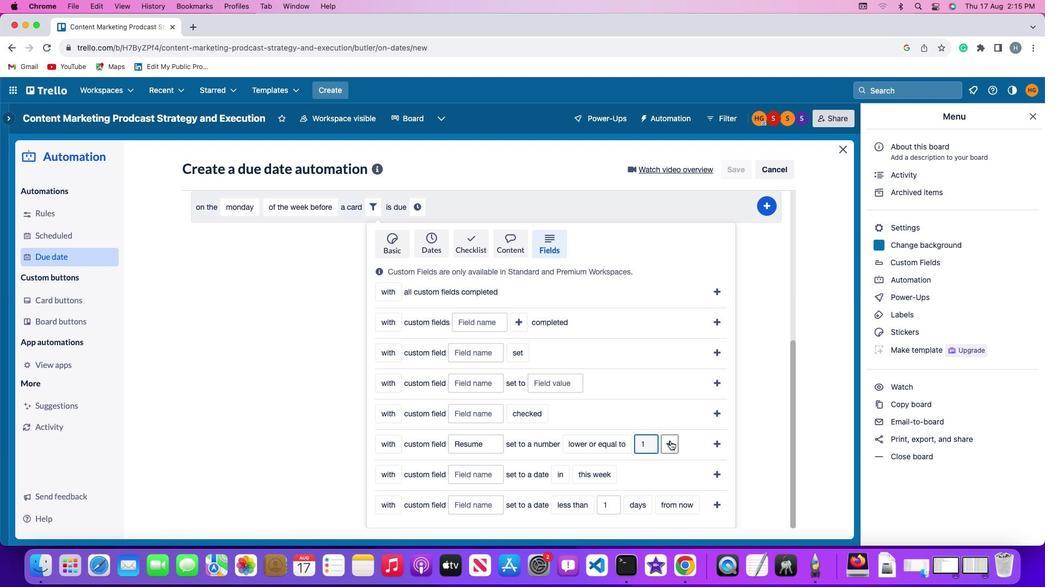
Action: Mouse pressed left at (670, 441)
Screenshot: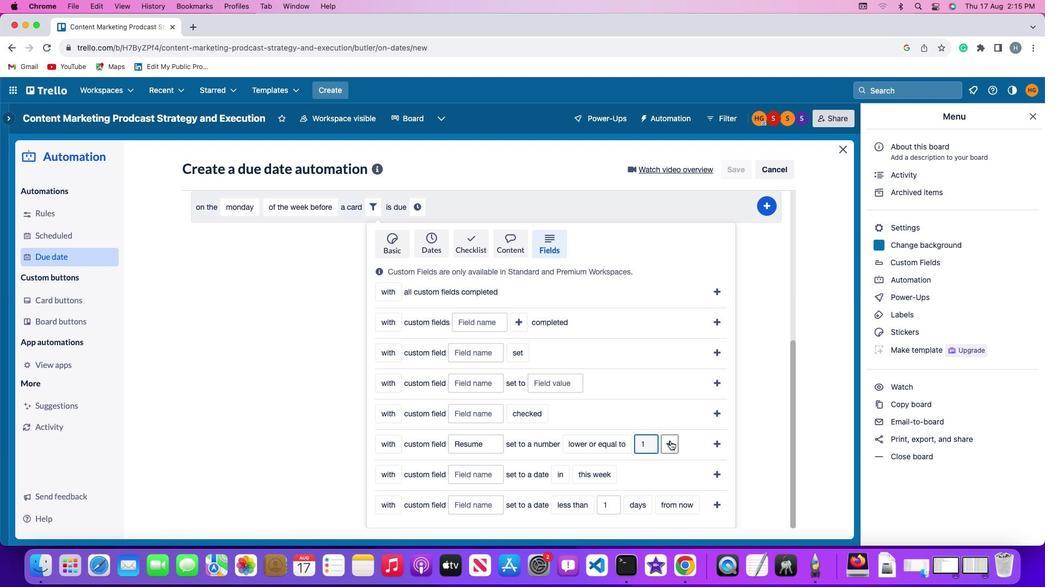 
Action: Mouse moved to (421, 467)
Screenshot: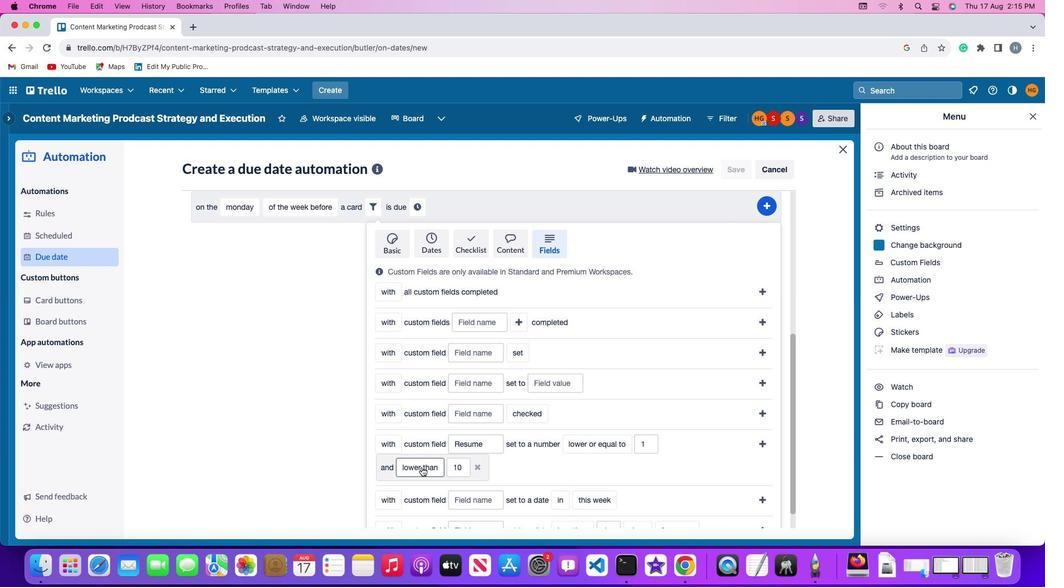 
Action: Mouse pressed left at (421, 467)
Screenshot: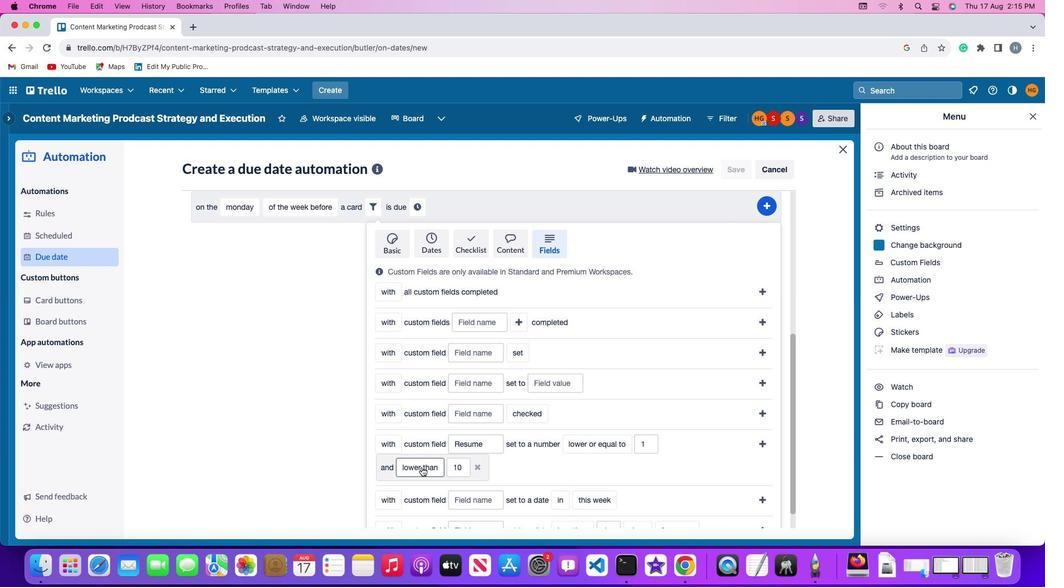 
Action: Mouse moved to (416, 444)
Screenshot: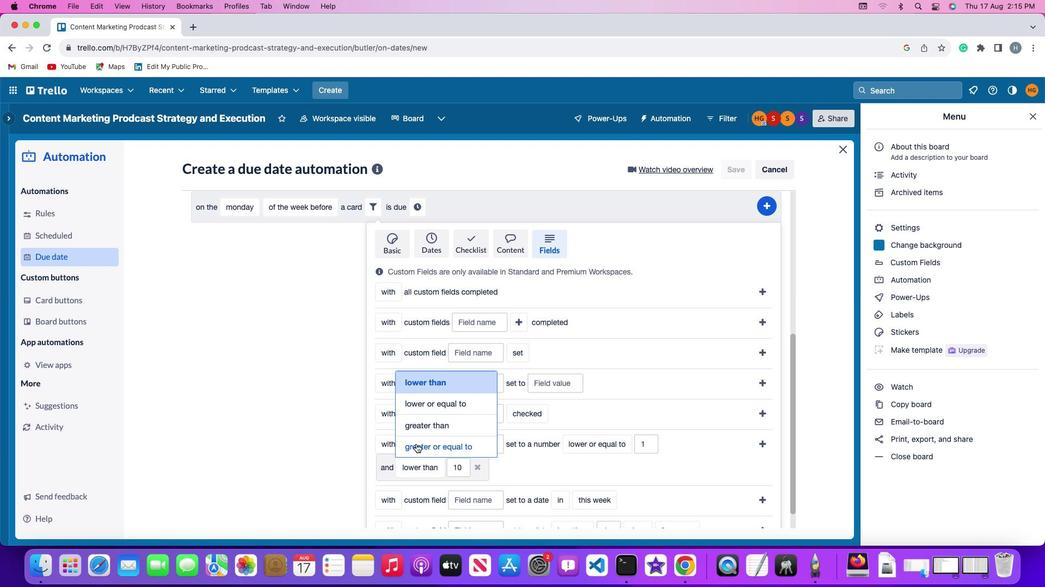 
Action: Mouse pressed left at (416, 444)
Screenshot: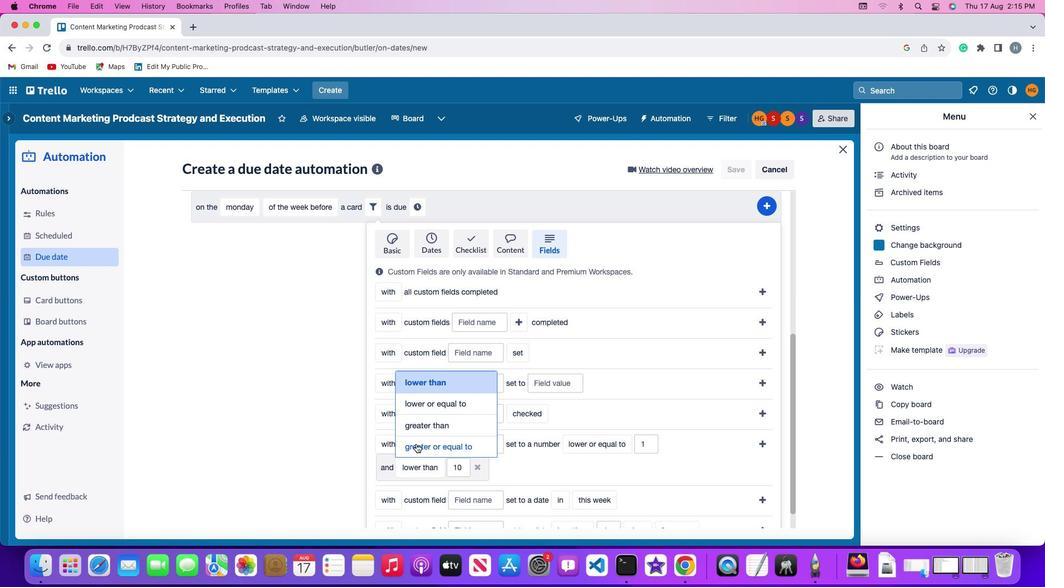 
Action: Mouse moved to (492, 468)
Screenshot: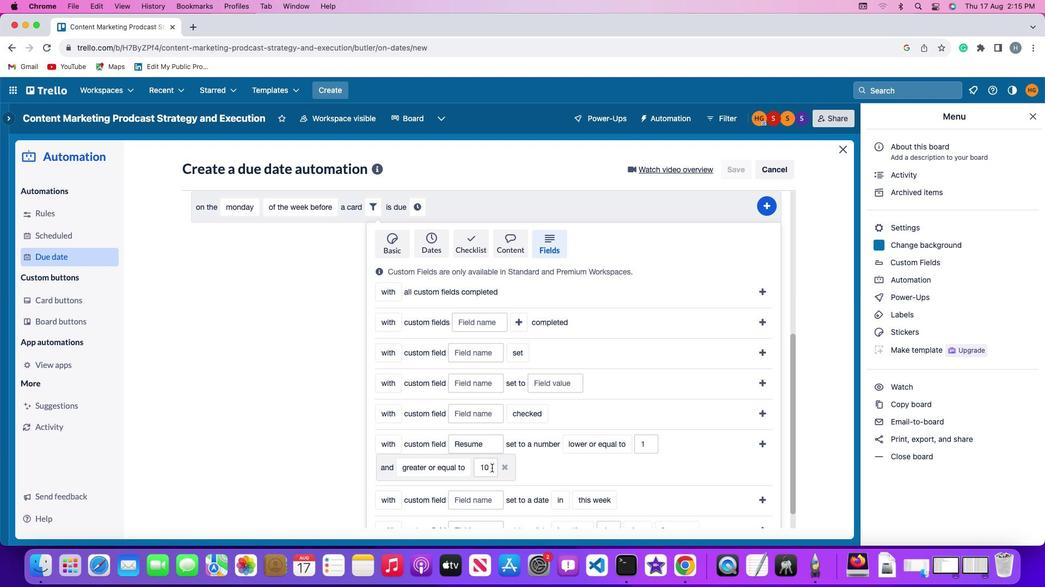 
Action: Mouse pressed left at (492, 468)
Screenshot: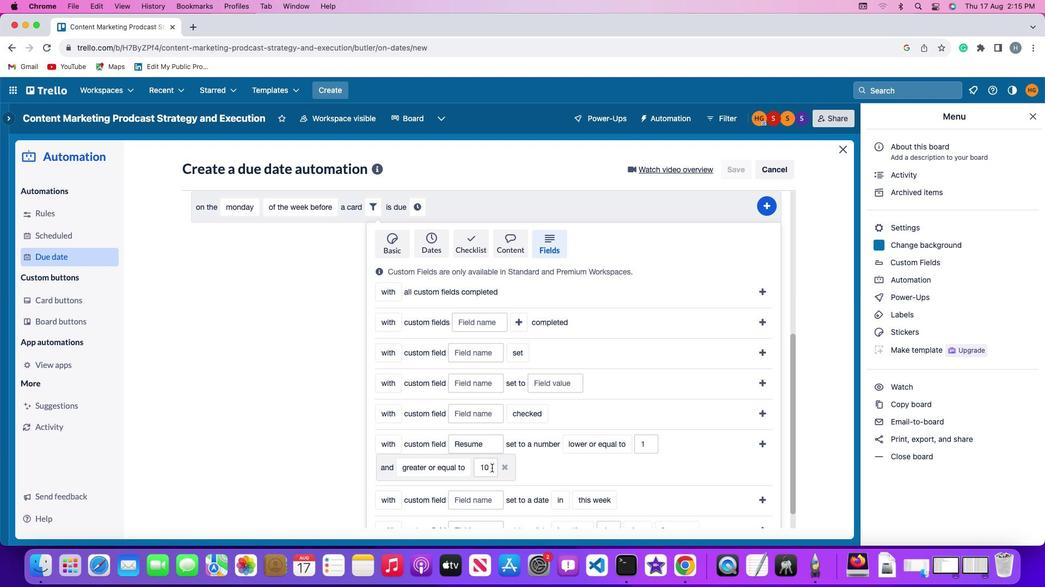 
Action: Mouse moved to (492, 468)
Screenshot: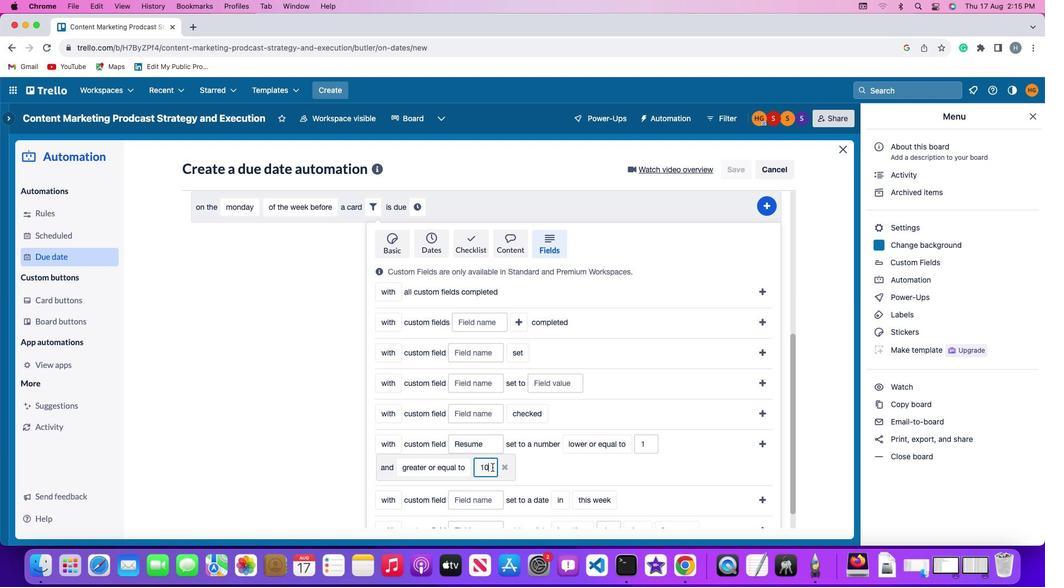 
Action: Key pressed Key.backspaceKey.backspace'1''0'
Screenshot: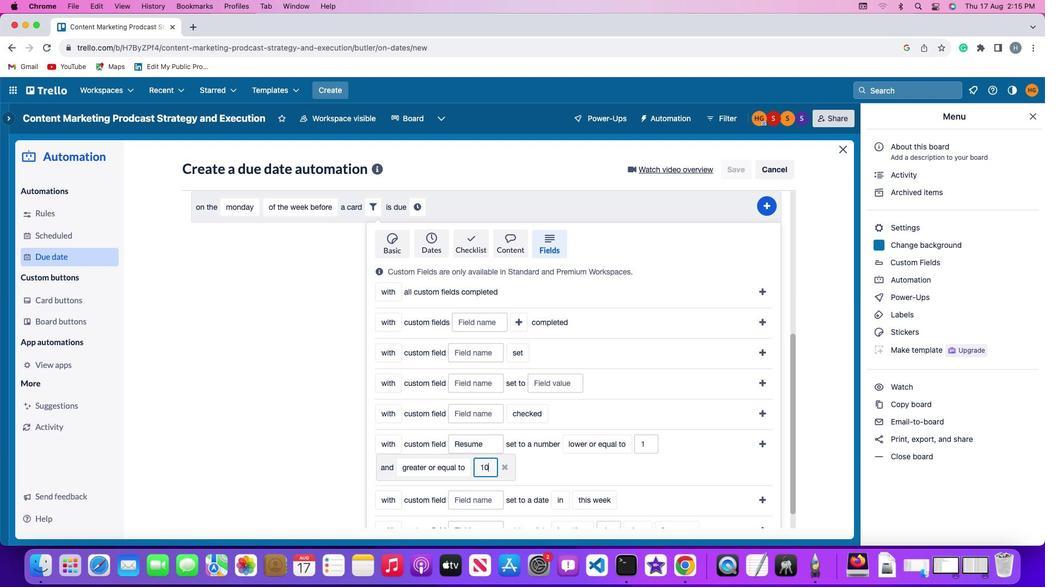 
Action: Mouse moved to (761, 444)
Screenshot: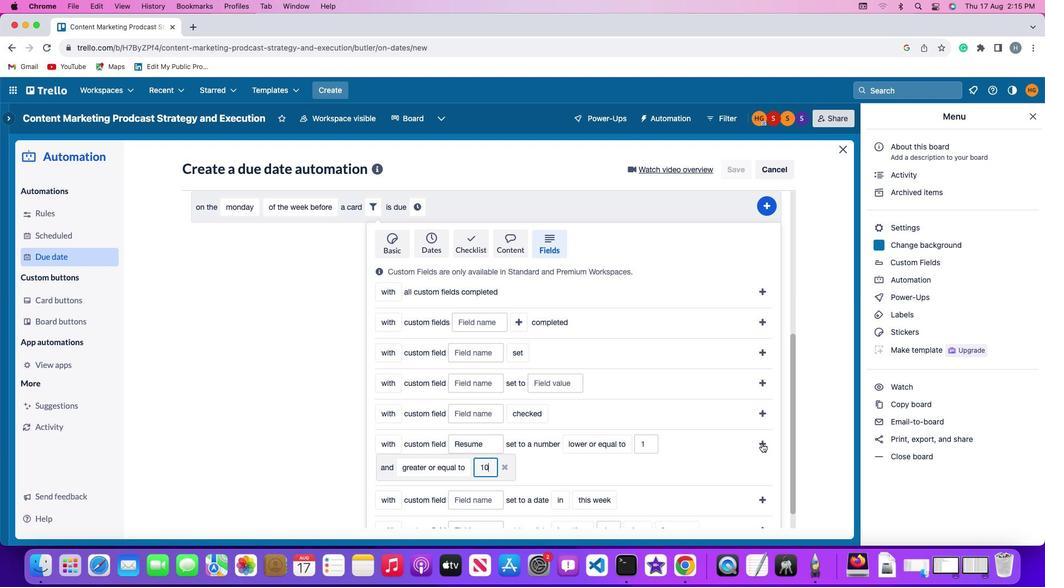 
Action: Mouse pressed left at (761, 444)
Screenshot: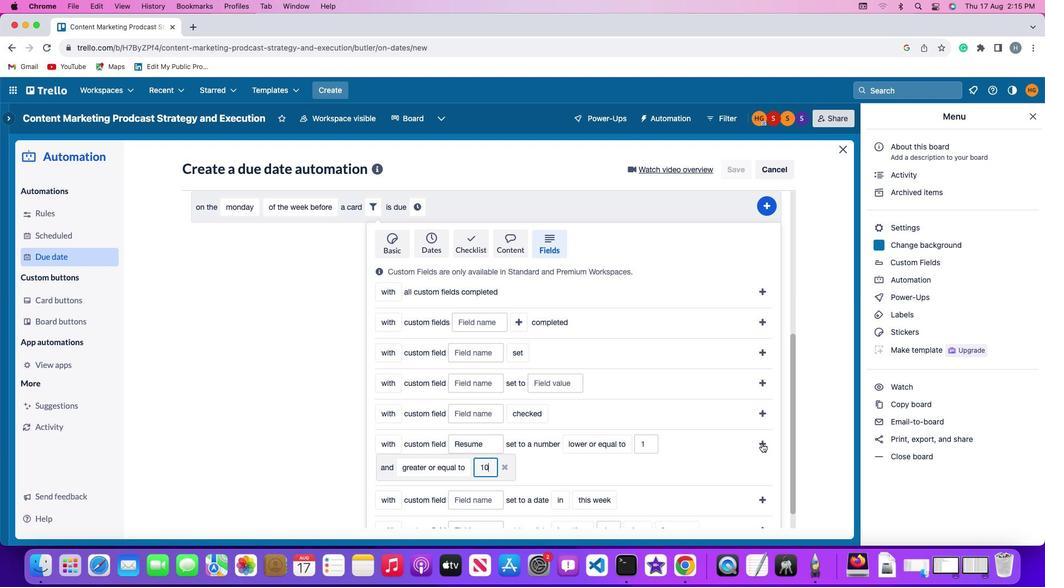
Action: Mouse moved to (198, 496)
Screenshot: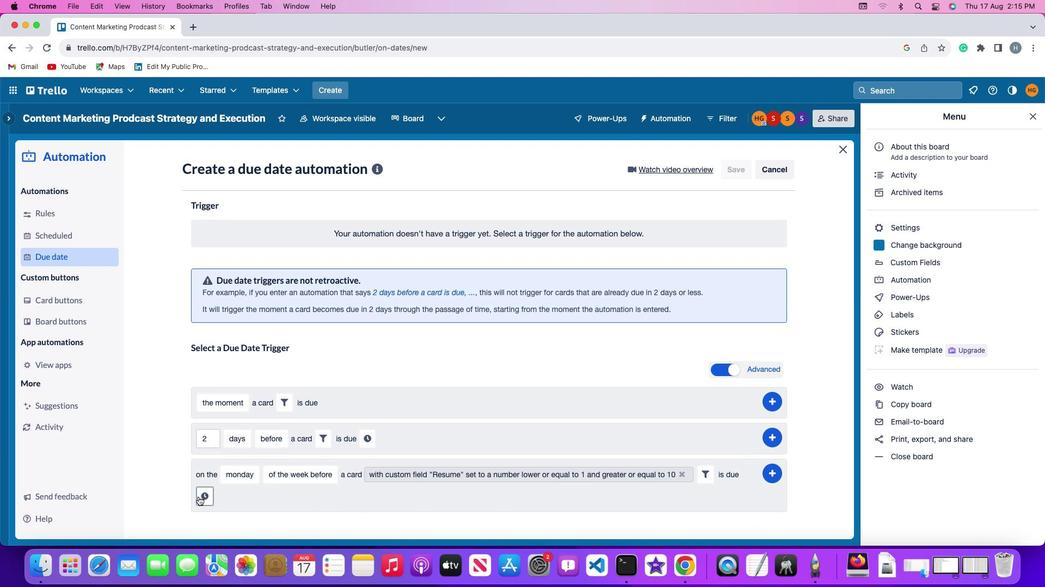 
Action: Mouse pressed left at (198, 496)
Screenshot: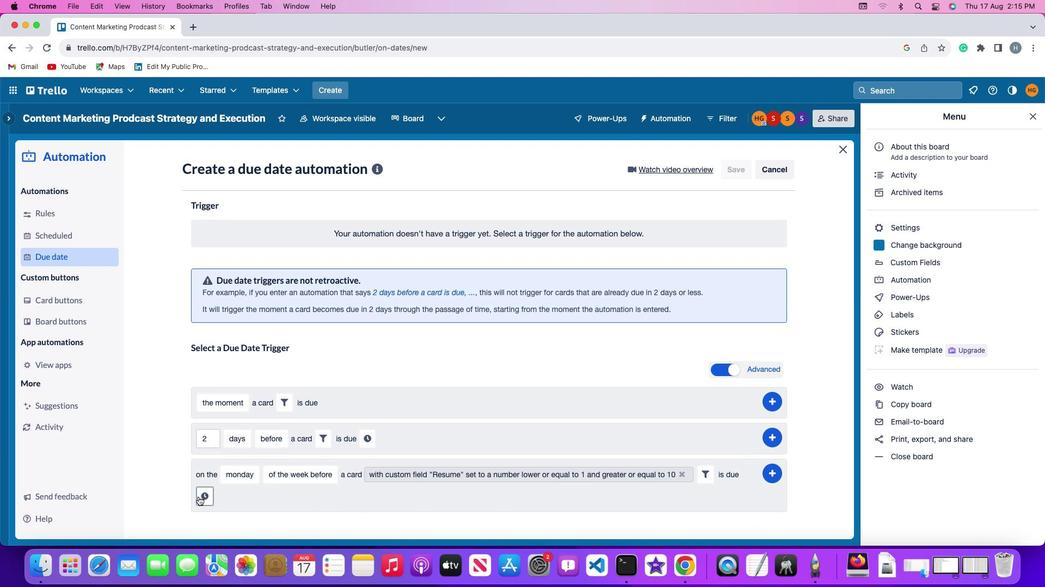 
Action: Mouse moved to (232, 498)
Screenshot: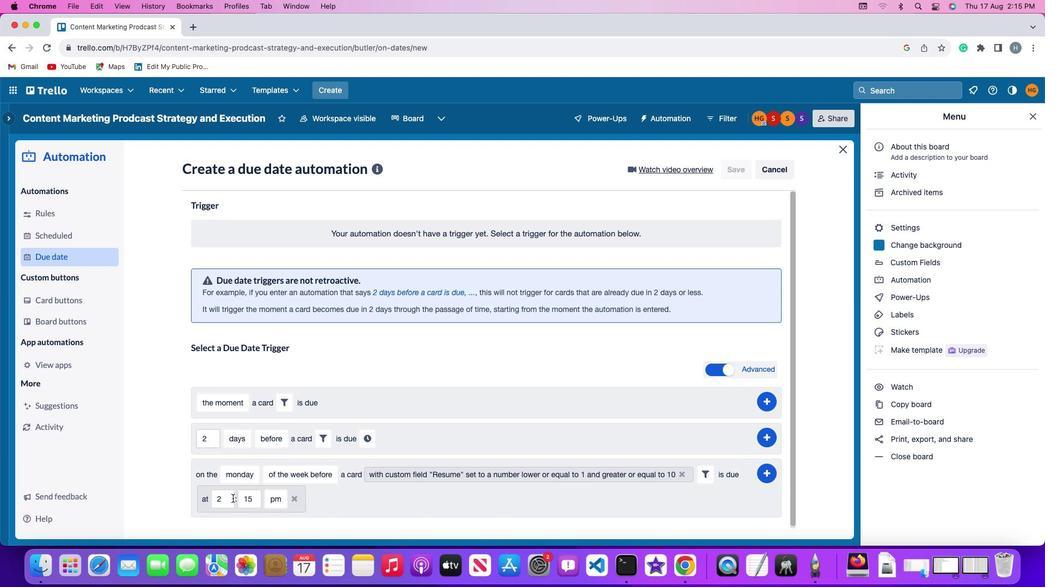 
Action: Mouse pressed left at (232, 498)
Screenshot: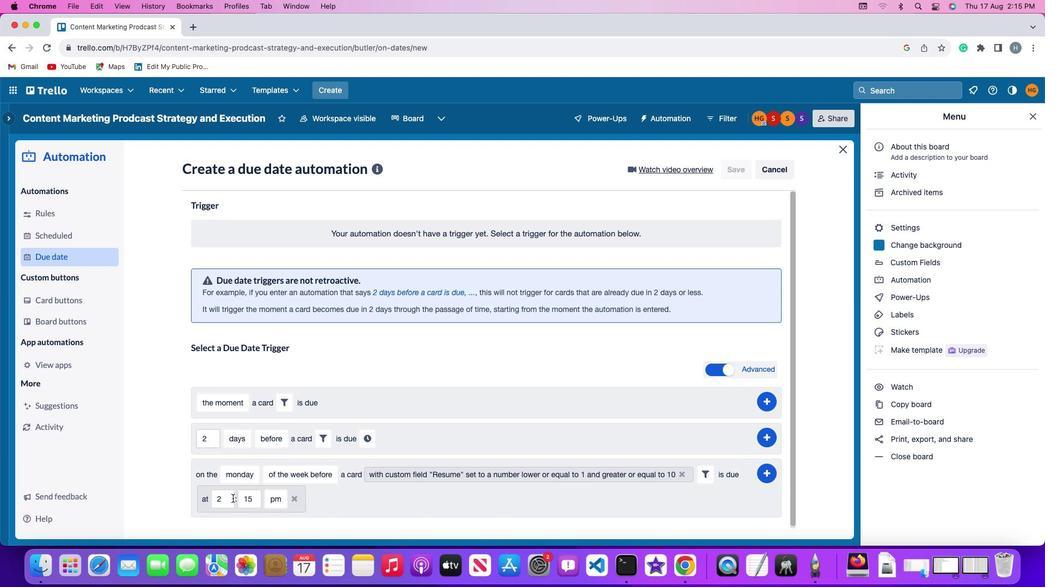 
Action: Mouse moved to (232, 498)
Screenshot: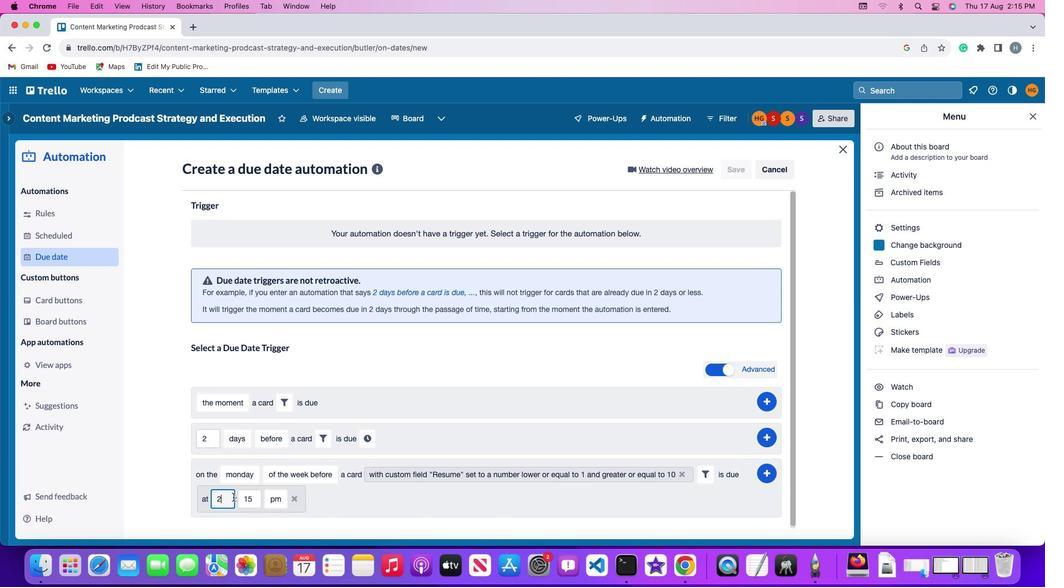 
Action: Key pressed Key.backspace'1'
Screenshot: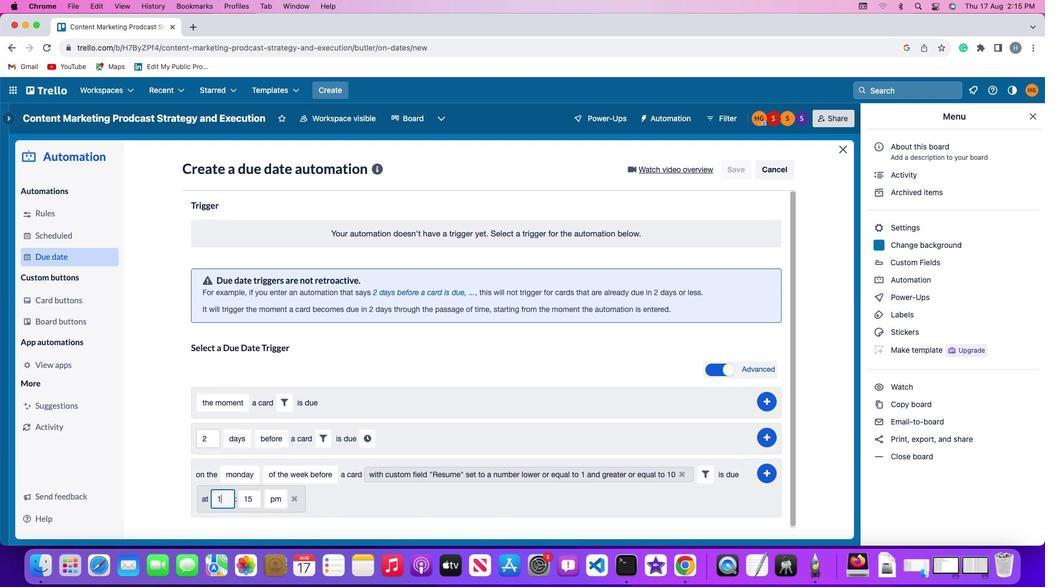 
Action: Mouse moved to (241, 499)
Screenshot: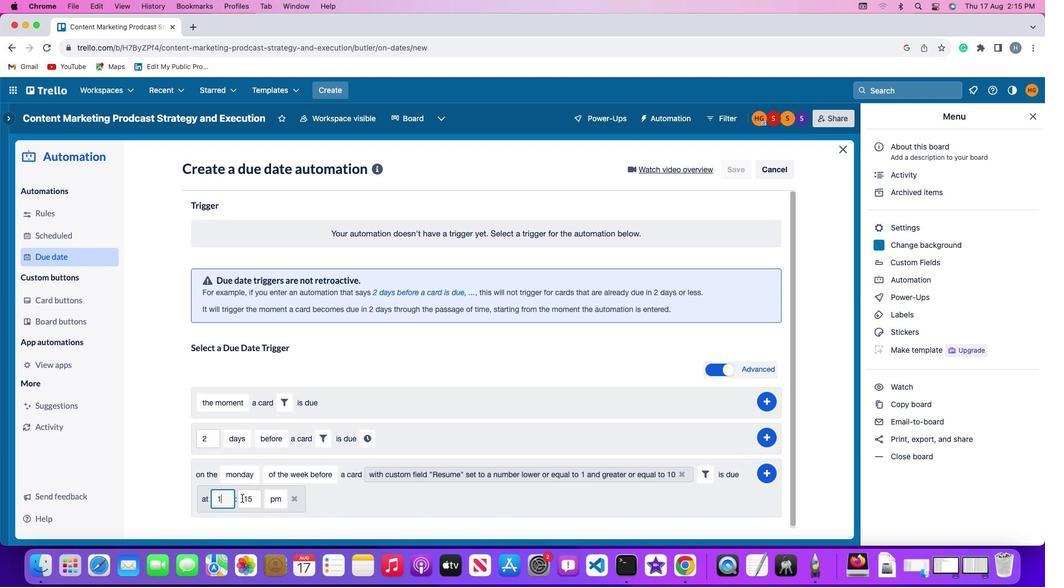 
Action: Key pressed '1'
Screenshot: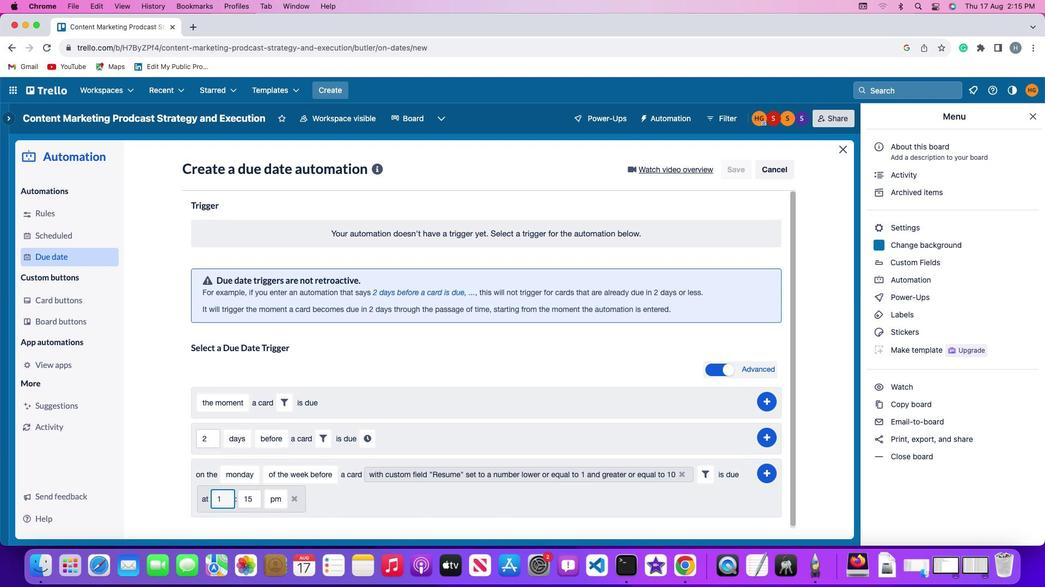 
Action: Mouse moved to (255, 498)
Screenshot: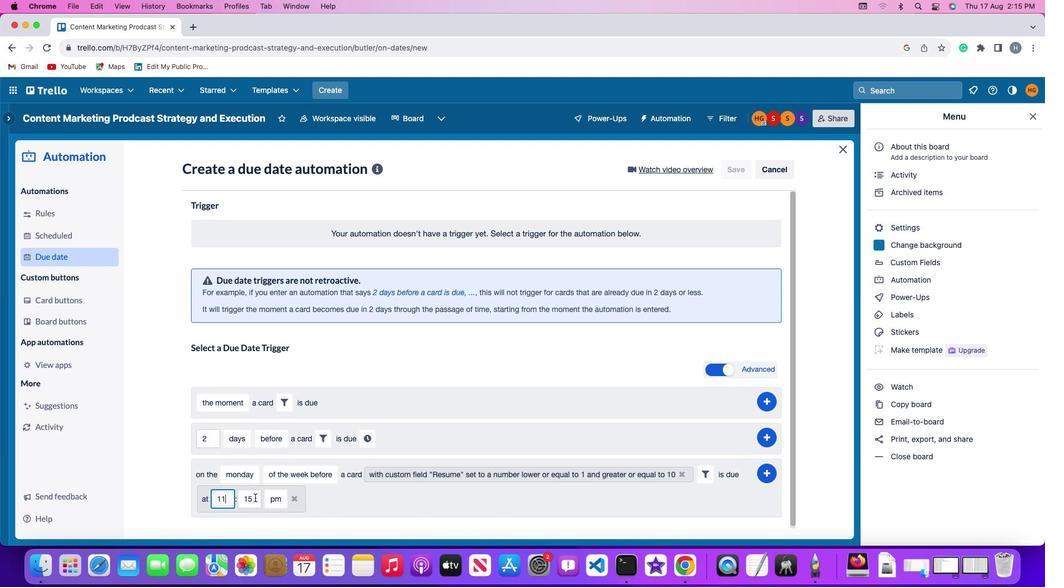 
Action: Mouse pressed left at (255, 498)
Screenshot: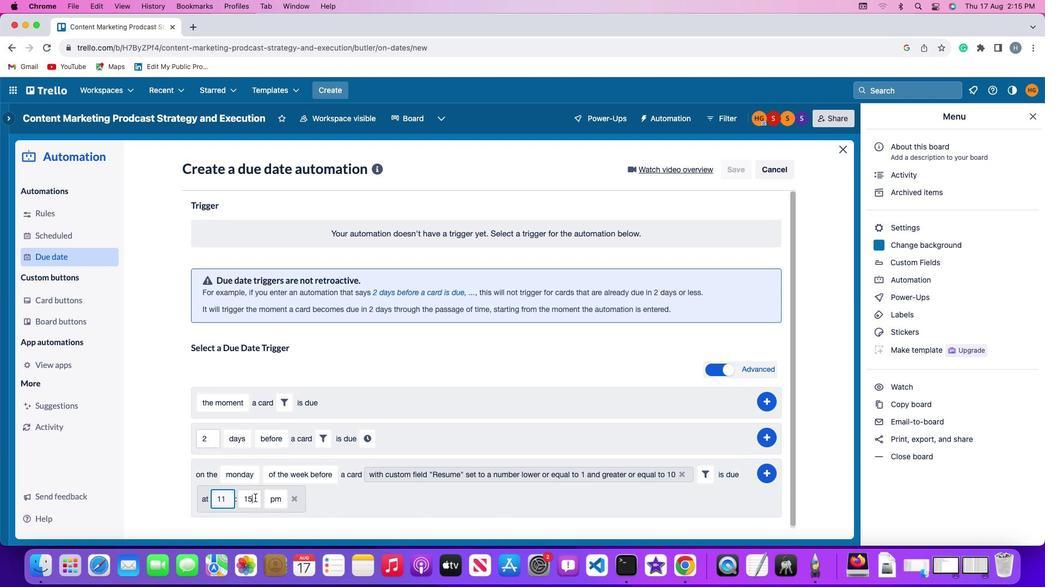 
Action: Key pressed Key.backspace
Screenshot: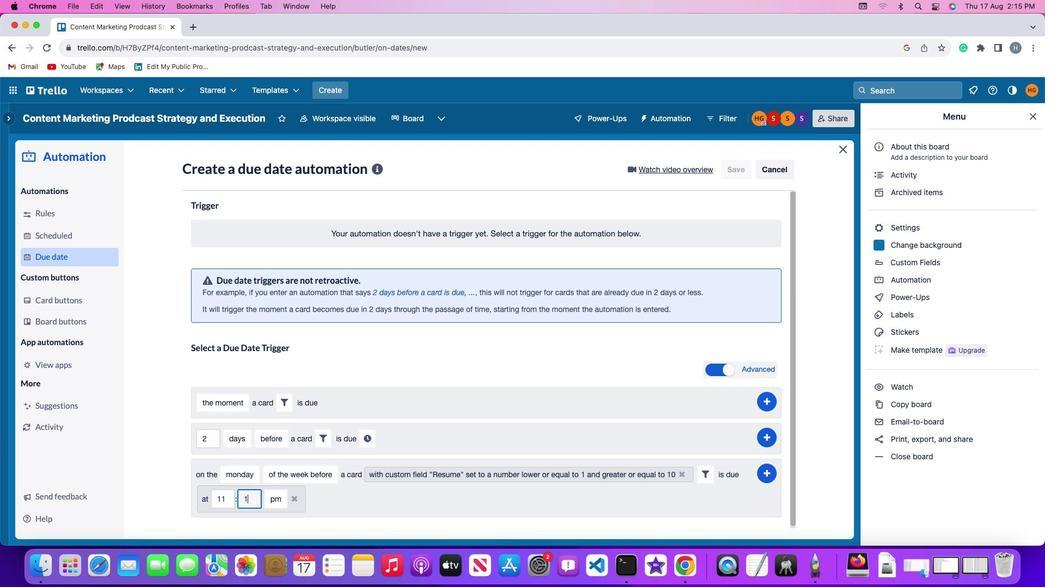 
Action: Mouse moved to (255, 498)
Screenshot: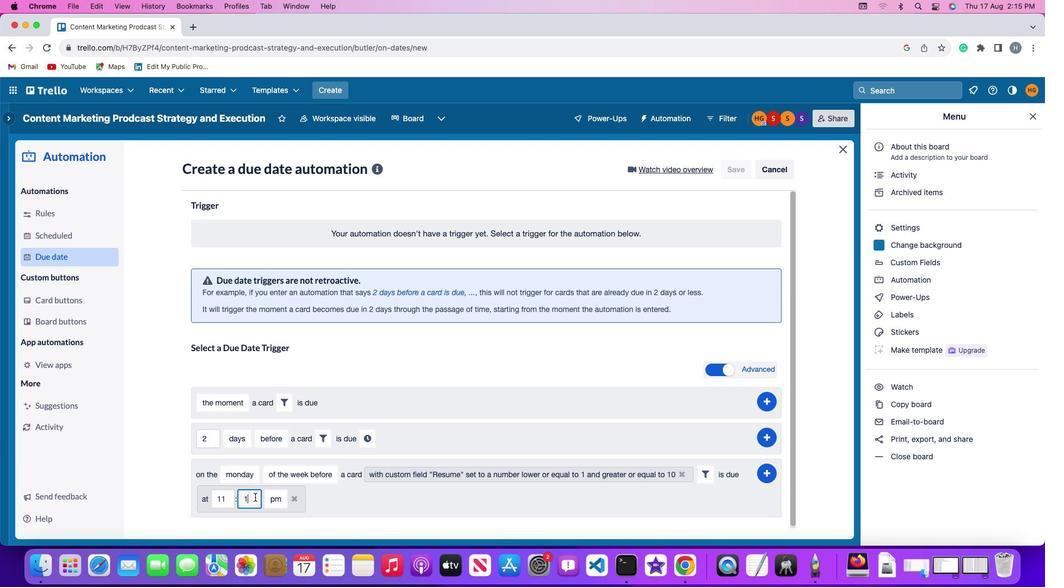 
Action: Key pressed Key.backspace
Screenshot: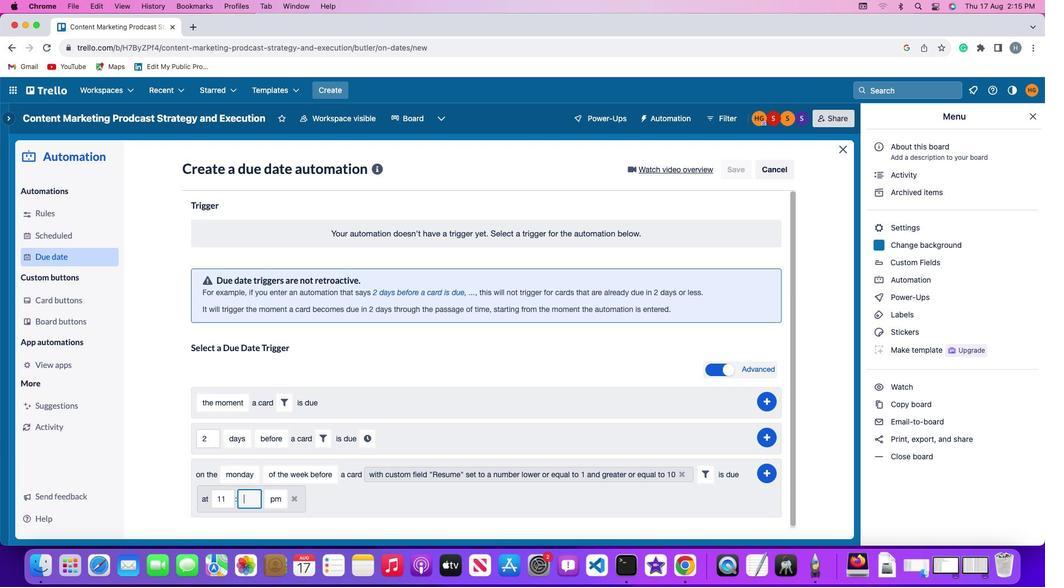 
Action: Mouse moved to (255, 498)
Screenshot: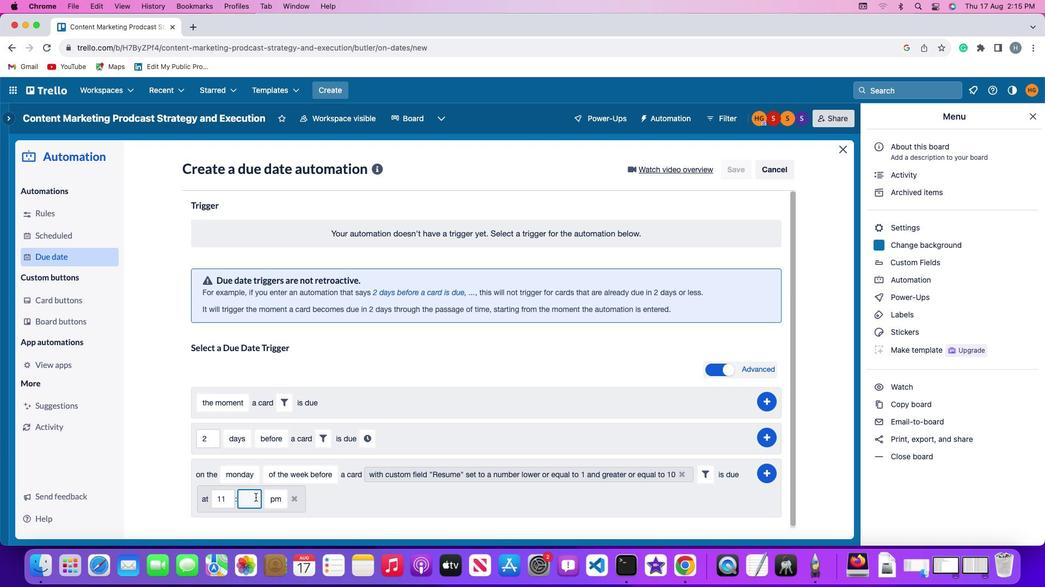 
Action: Key pressed '0''0'
Screenshot: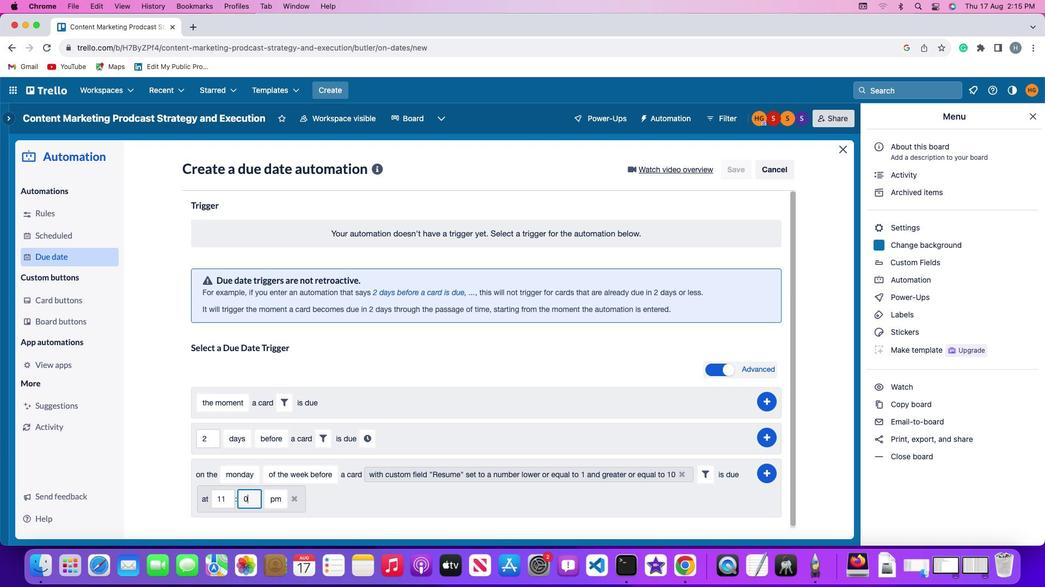
Action: Mouse moved to (271, 497)
Screenshot: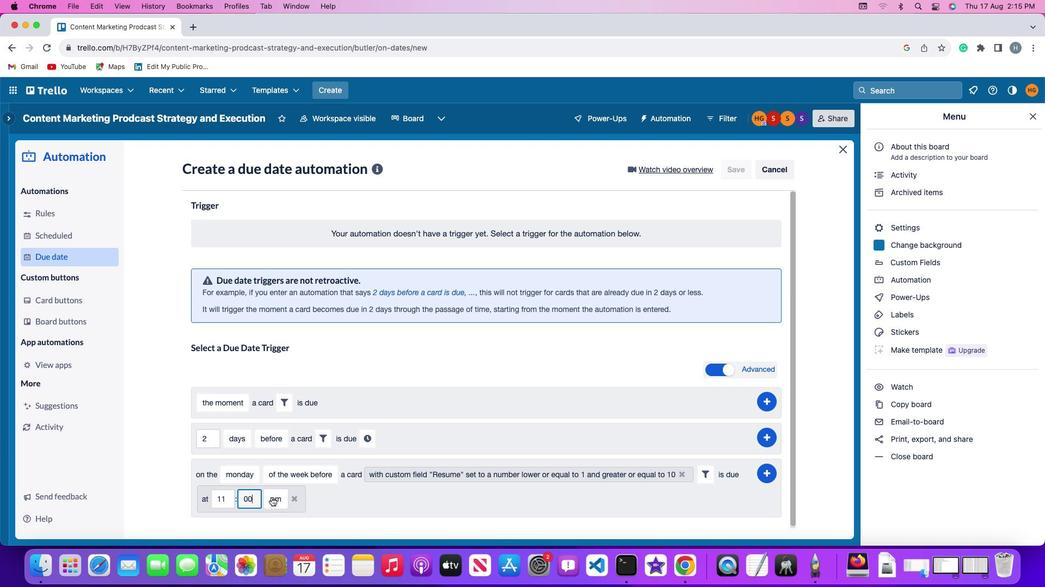 
Action: Mouse pressed left at (271, 497)
Screenshot: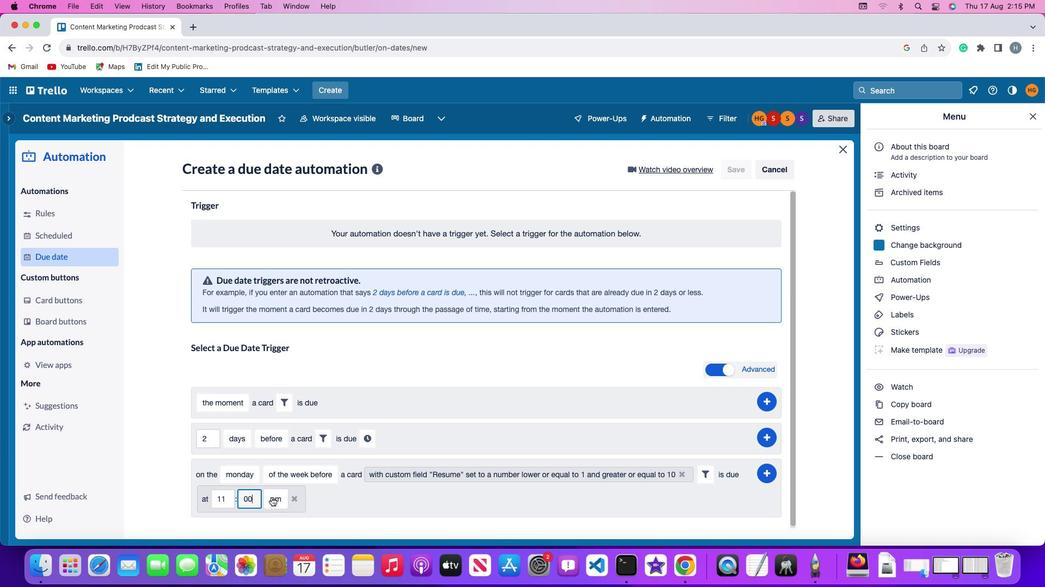 
Action: Mouse moved to (279, 456)
Screenshot: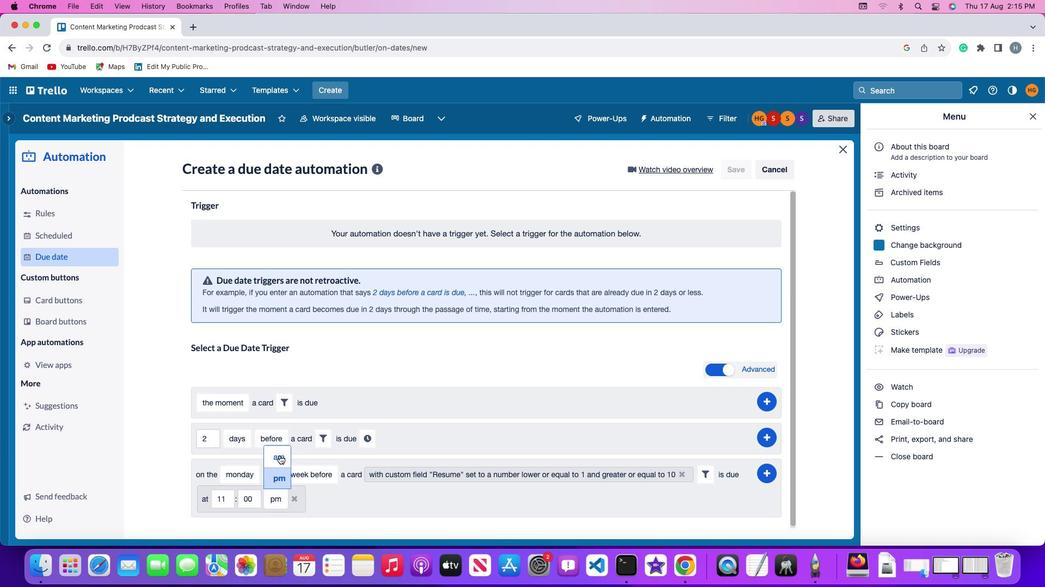 
Action: Mouse pressed left at (279, 456)
Screenshot: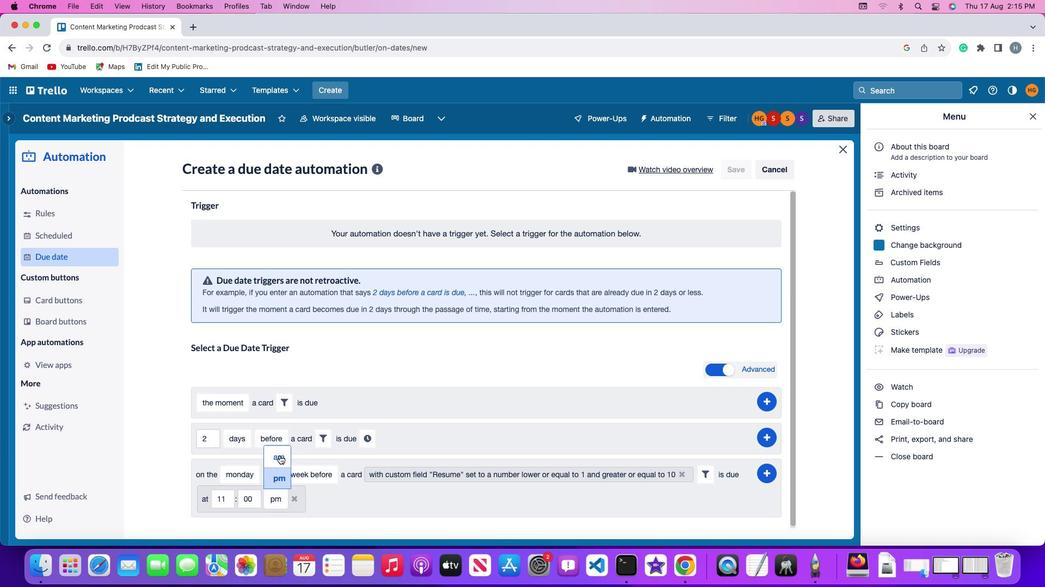 
Action: Mouse moved to (771, 469)
Screenshot: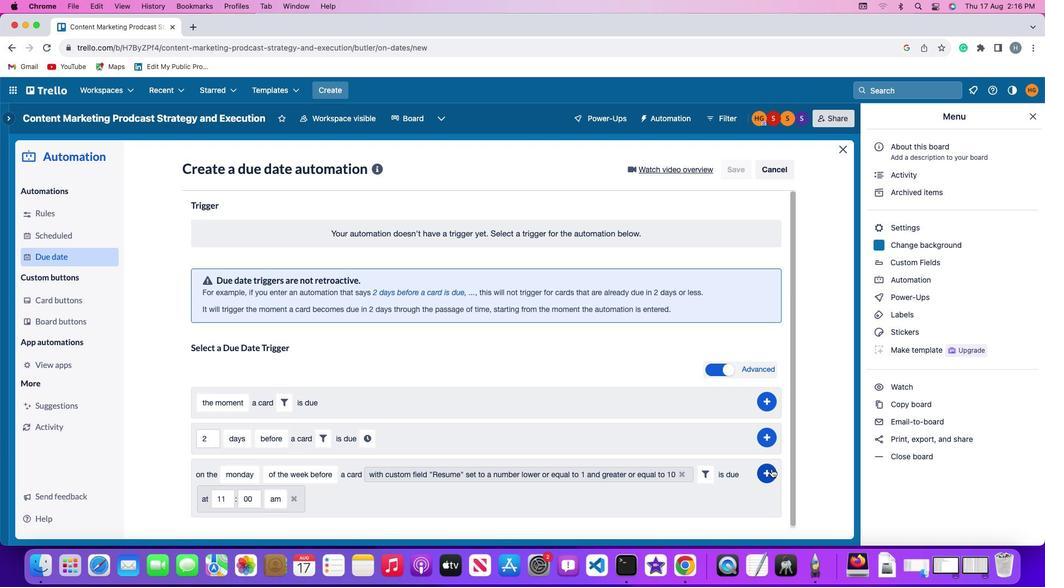 
Action: Mouse pressed left at (771, 469)
Screenshot: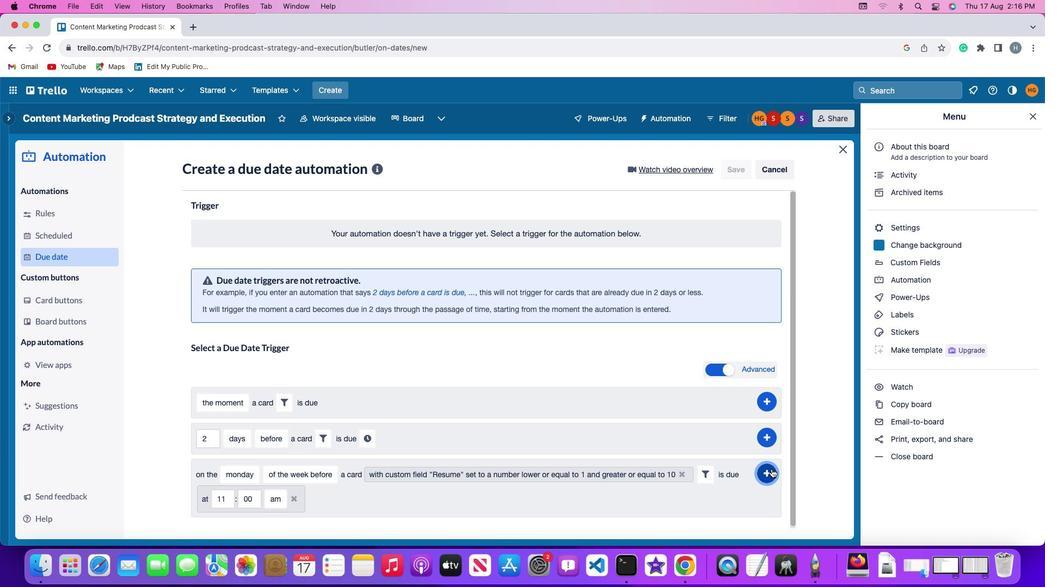 
Action: Mouse moved to (825, 402)
Screenshot: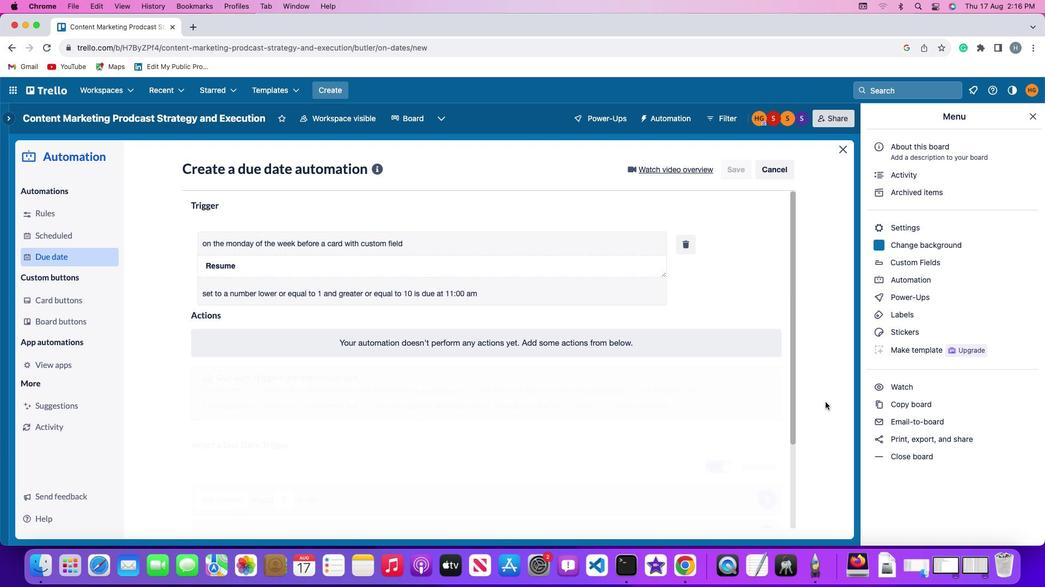 
